 Task: Look for space in Loudi, China from 1st August, 2023 to 5th August, 2023 for 3 adults, 1 child in price range Rs.13000 to Rs.20000. Place can be entire place with 2 bedrooms having 3 beds and 2 bathrooms. Property type can be flatguest house, hotel. Booking option can be shelf check-in. Required host language is Chinese (Simplified).
Action: Mouse moved to (385, 147)
Screenshot: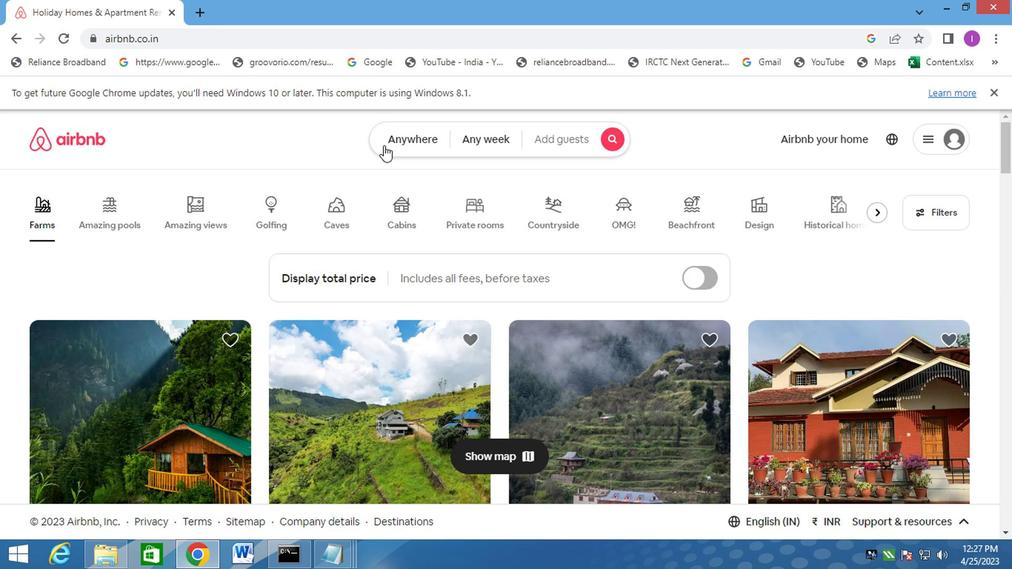 
Action: Mouse pressed left at (385, 147)
Screenshot: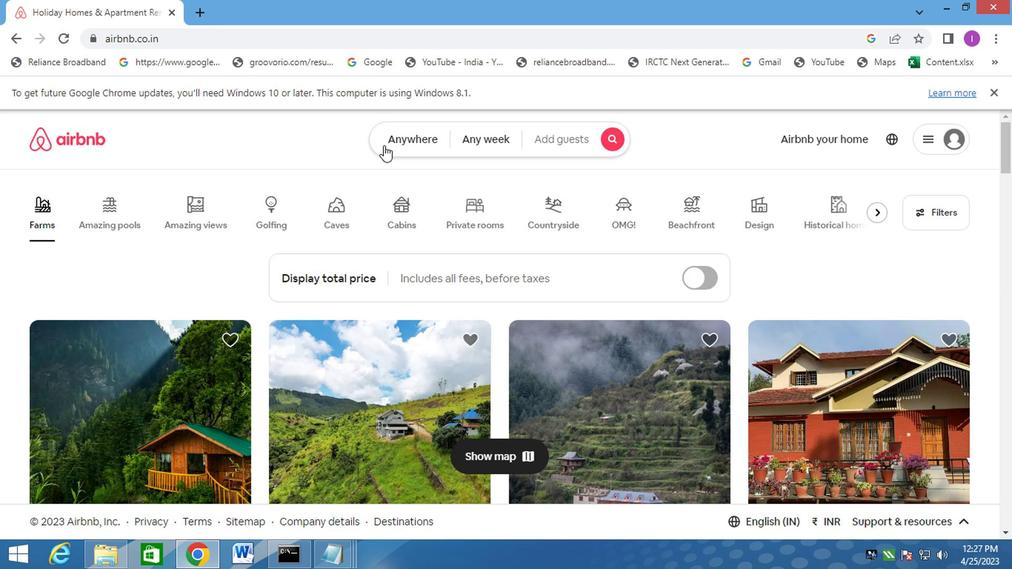
Action: Mouse moved to (273, 206)
Screenshot: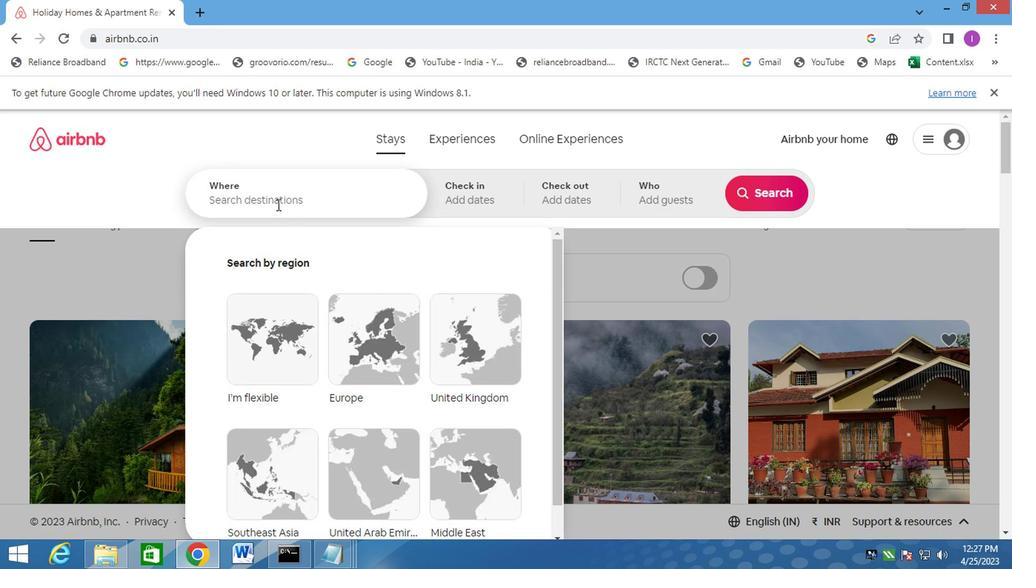 
Action: Mouse pressed left at (273, 206)
Screenshot: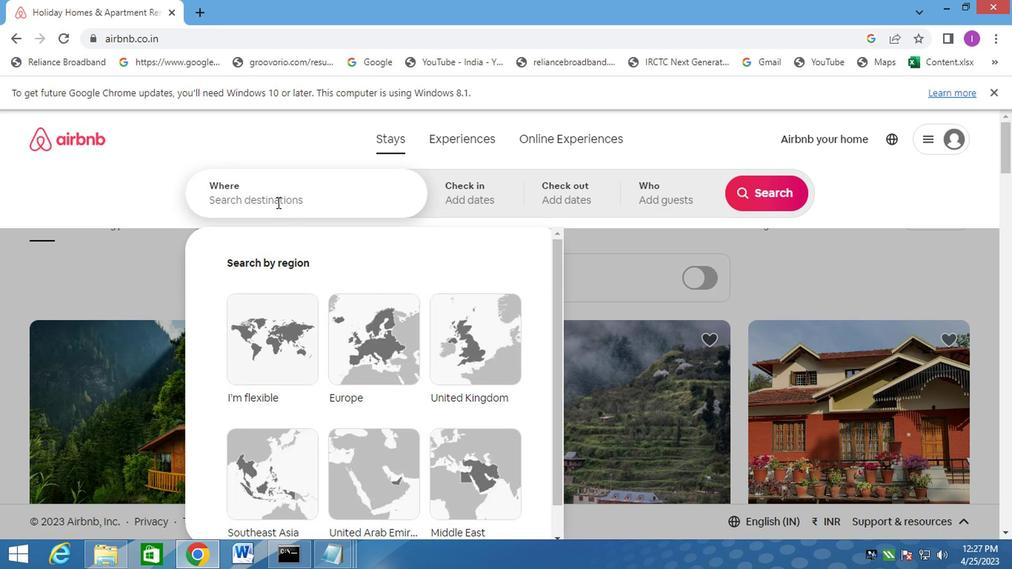 
Action: Mouse moved to (312, 202)
Screenshot: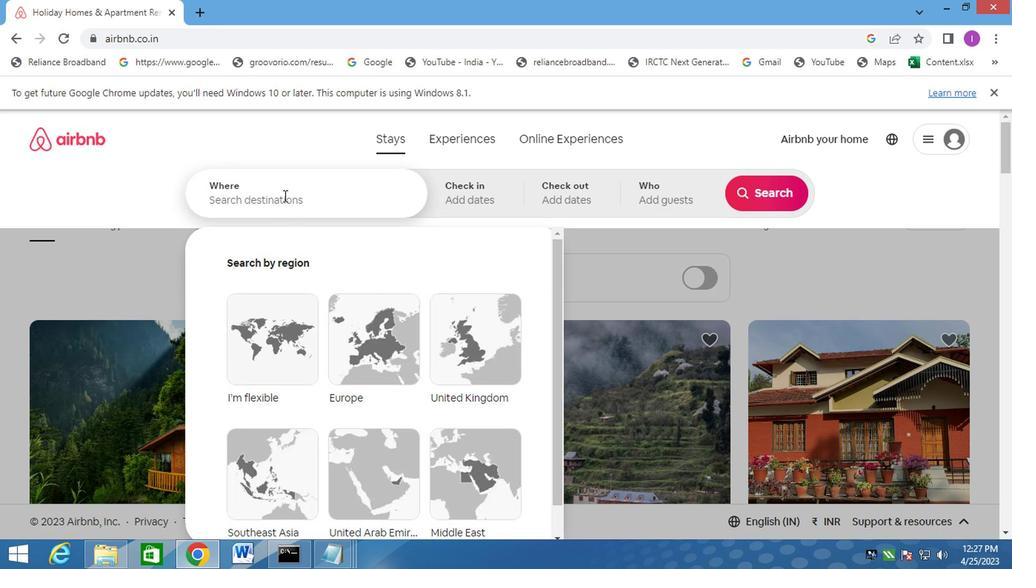 
Action: Key pressed <Key.shift>LOUDI,CHINA
Screenshot: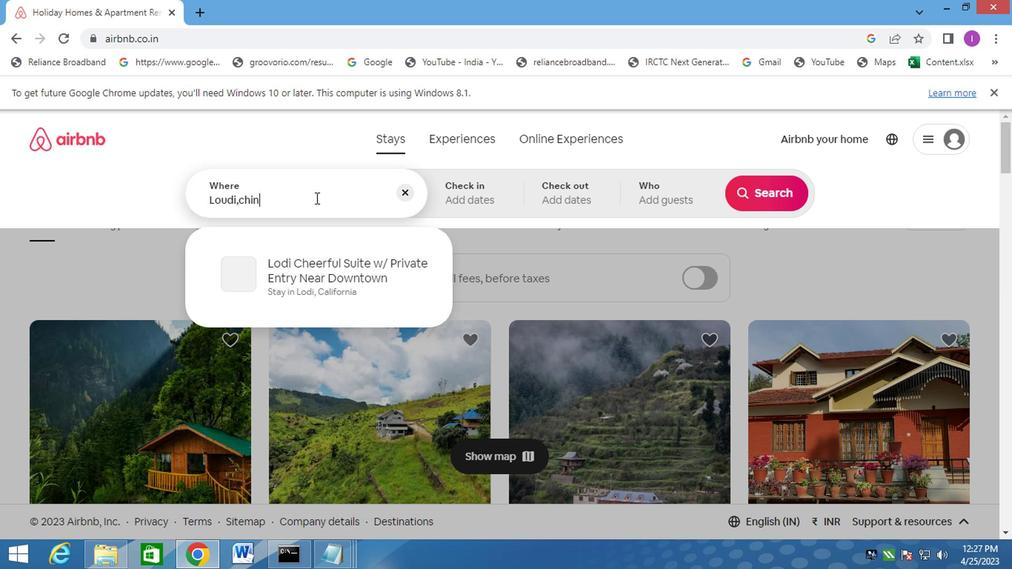 
Action: Mouse moved to (473, 199)
Screenshot: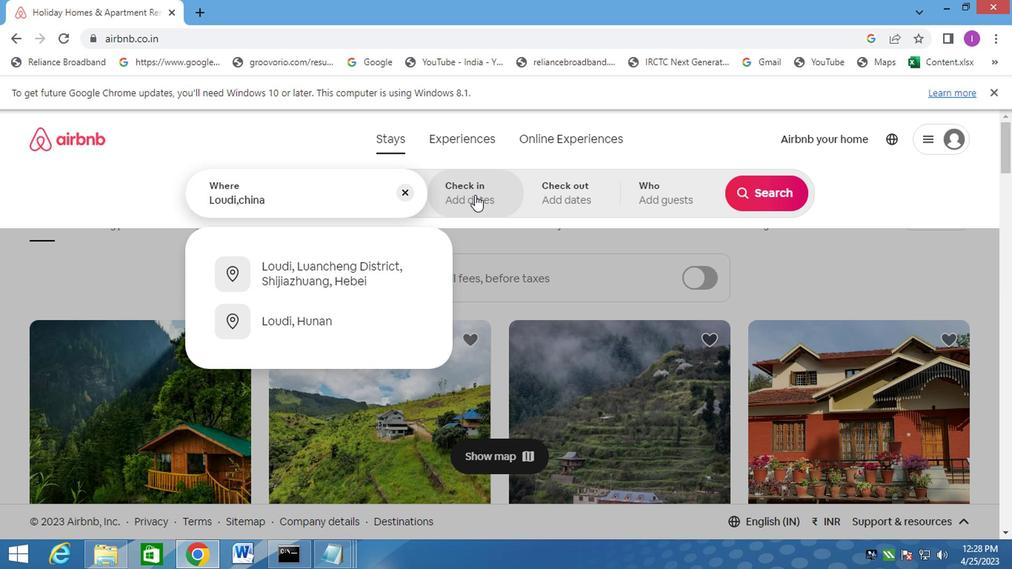 
Action: Mouse pressed left at (473, 199)
Screenshot: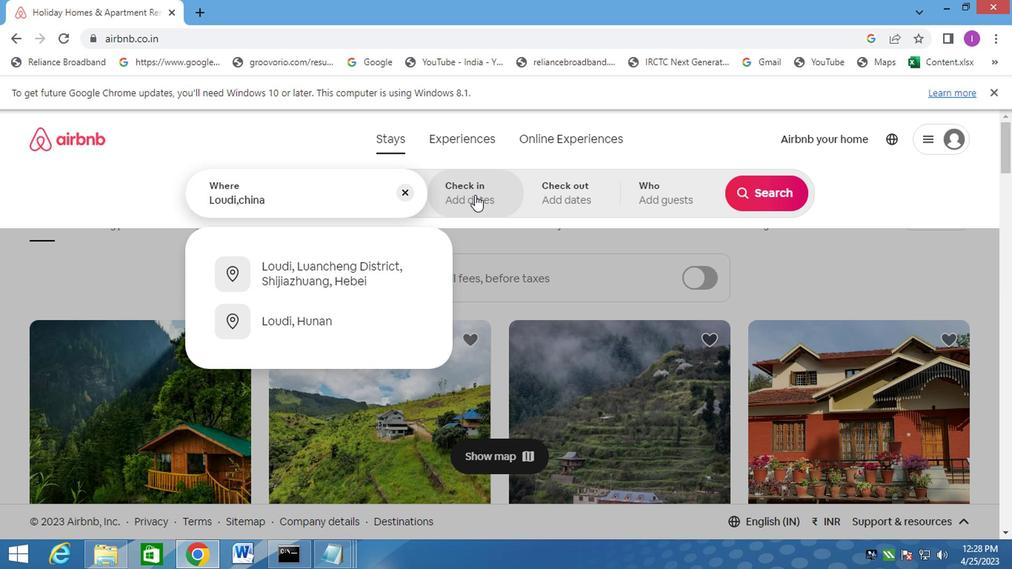 
Action: Mouse moved to (759, 314)
Screenshot: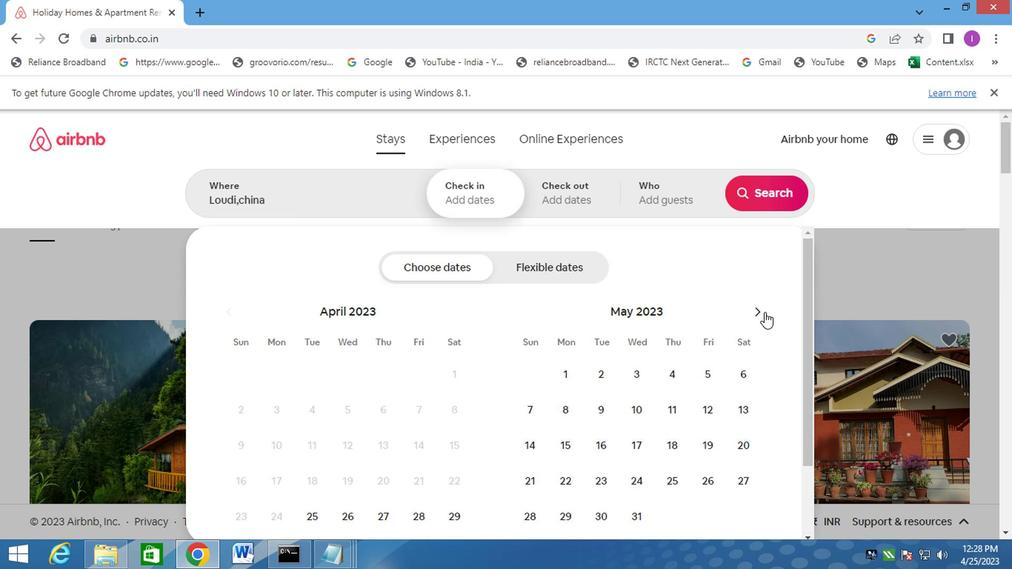 
Action: Mouse pressed left at (759, 314)
Screenshot: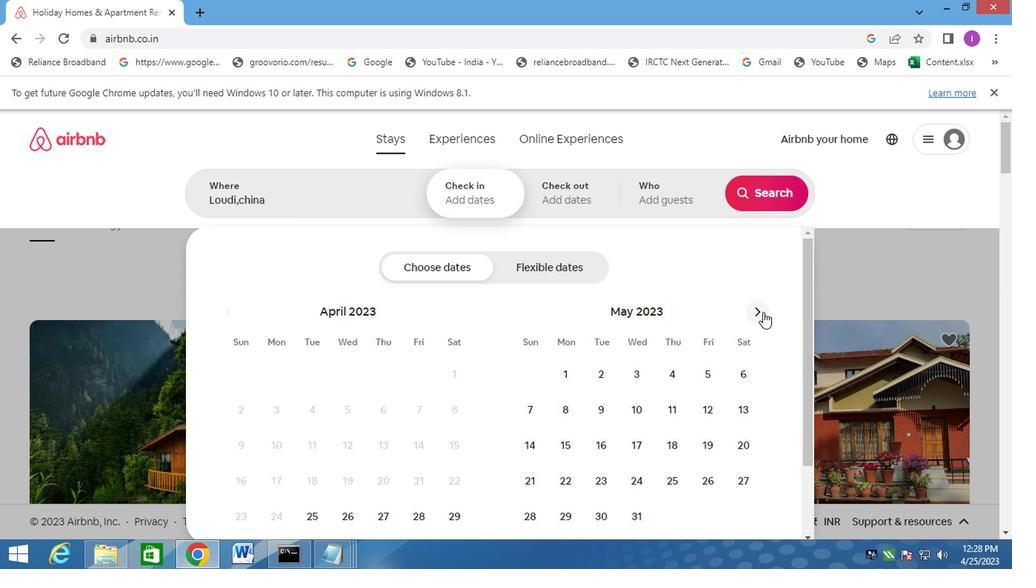 
Action: Mouse pressed left at (759, 314)
Screenshot: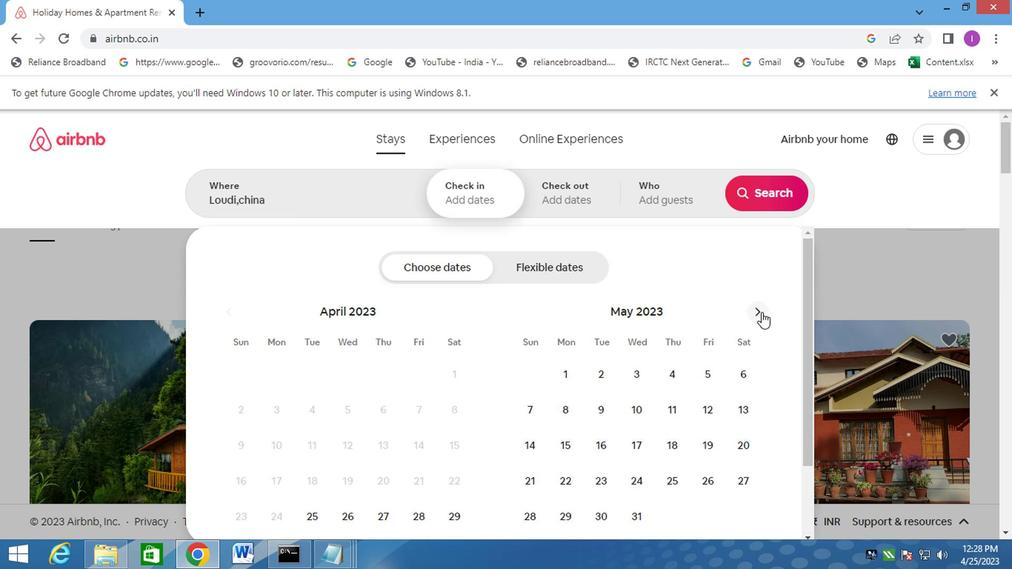 
Action: Mouse pressed left at (759, 314)
Screenshot: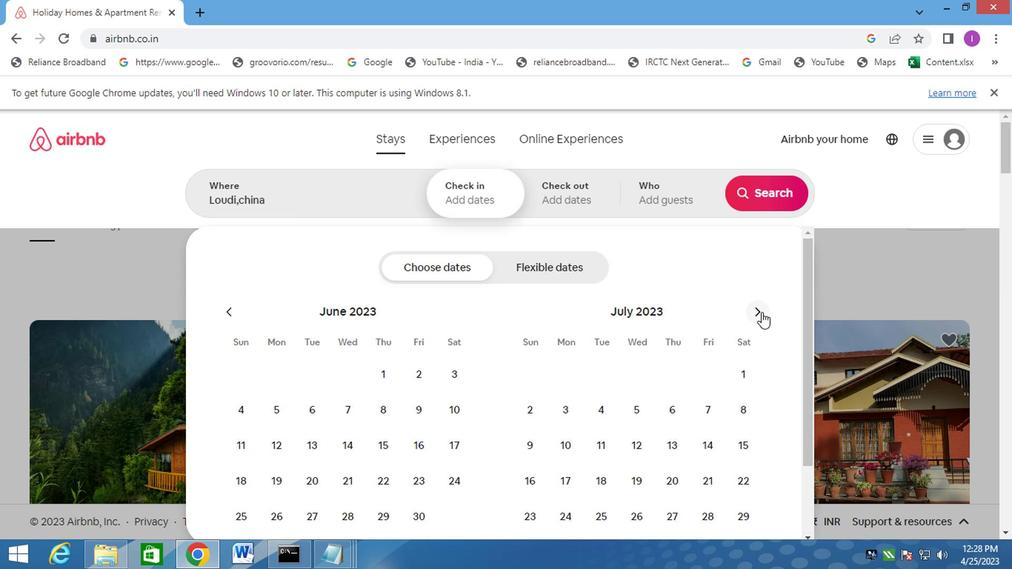 
Action: Mouse moved to (606, 376)
Screenshot: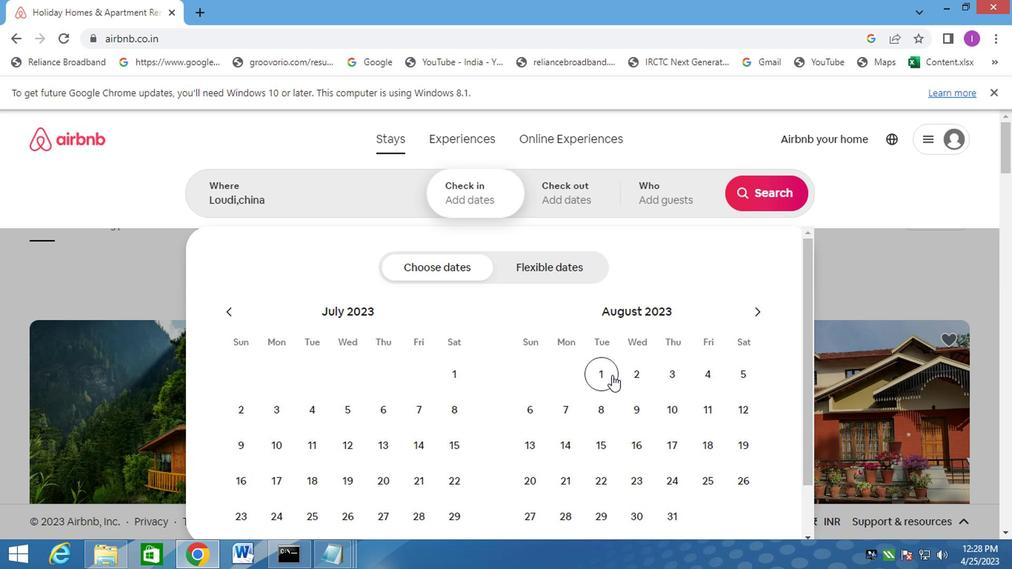 
Action: Mouse pressed left at (606, 376)
Screenshot: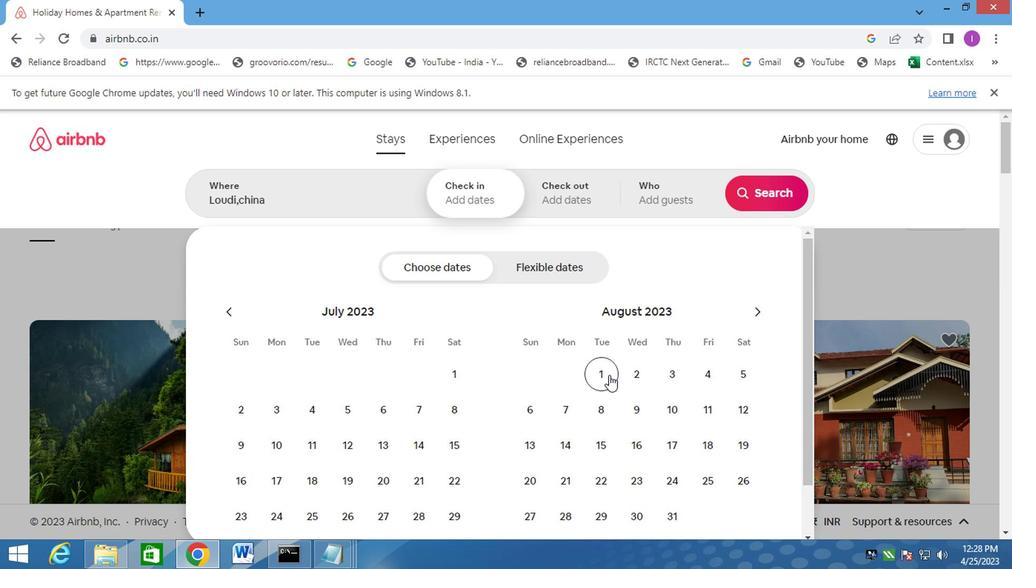 
Action: Mouse pressed left at (606, 376)
Screenshot: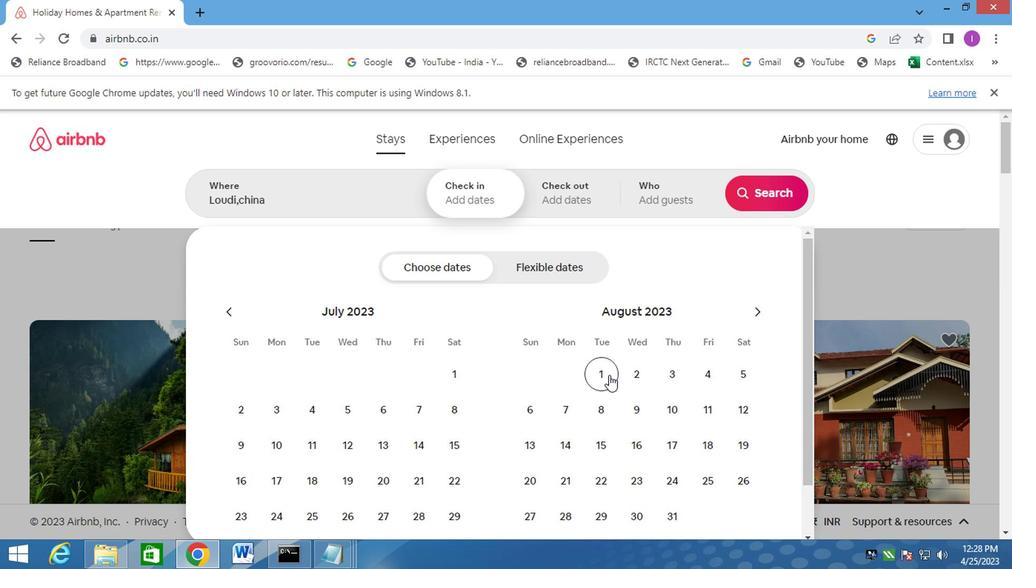 
Action: Mouse moved to (739, 376)
Screenshot: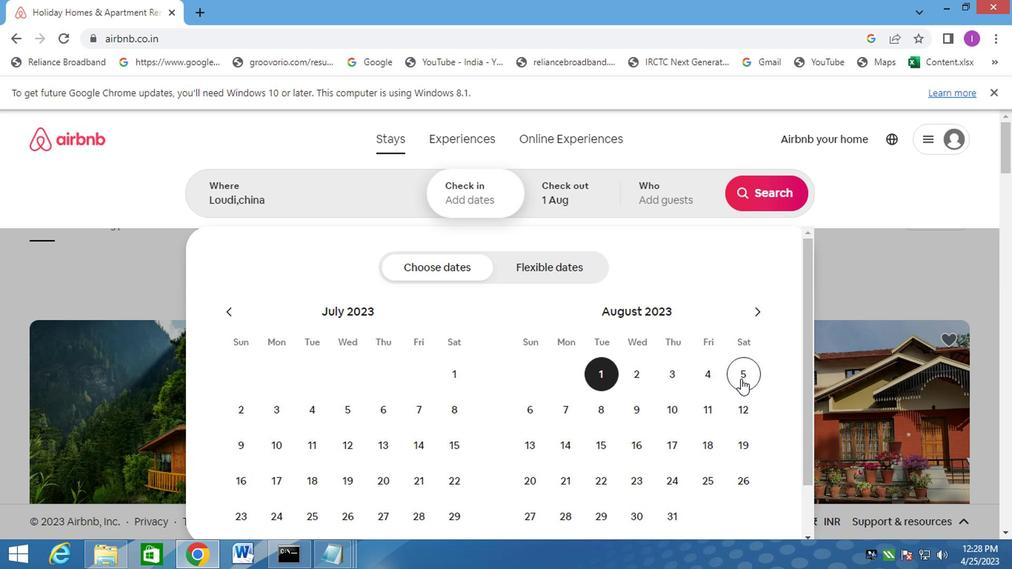 
Action: Mouse pressed left at (739, 376)
Screenshot: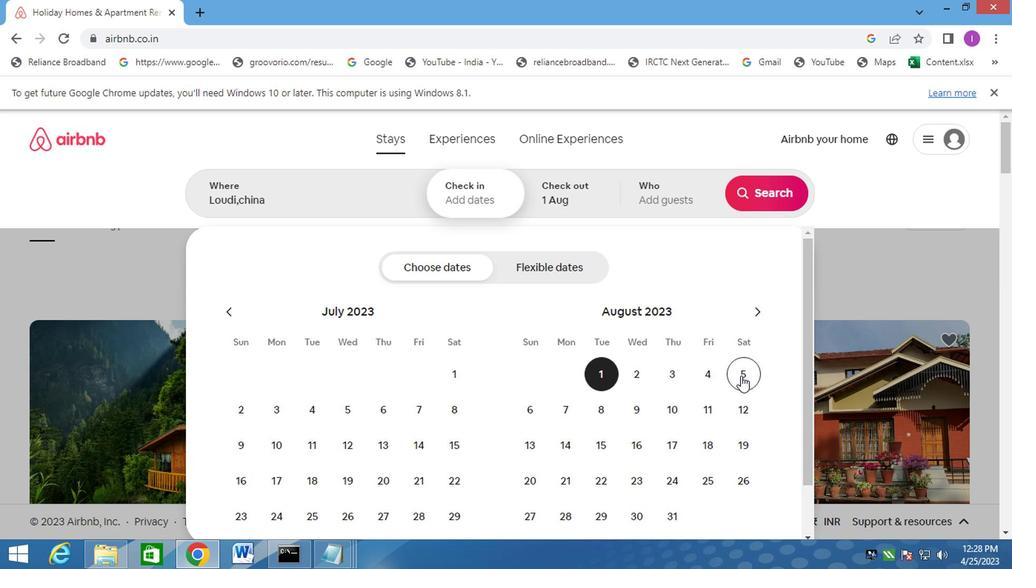 
Action: Mouse moved to (690, 198)
Screenshot: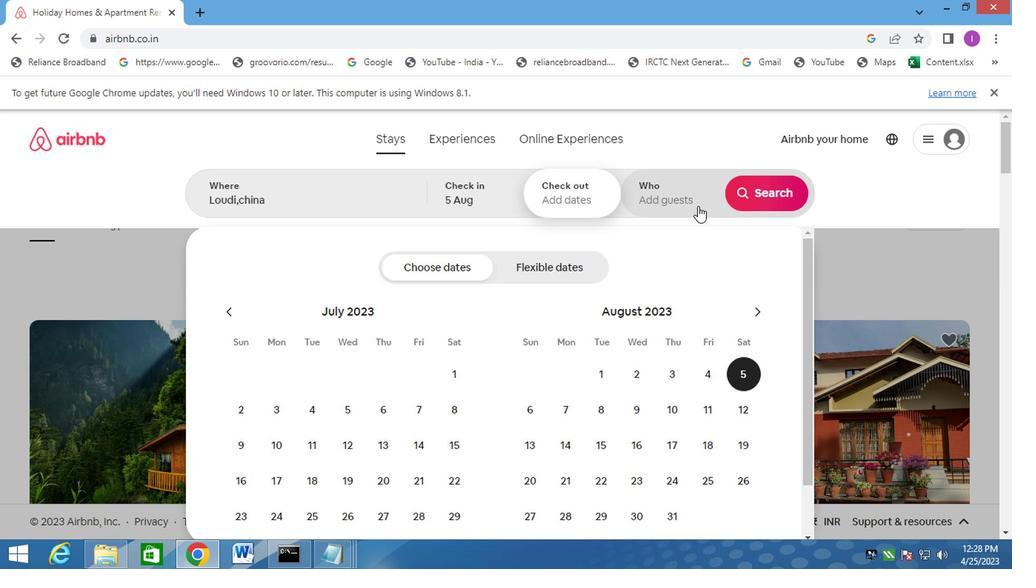 
Action: Mouse pressed left at (690, 198)
Screenshot: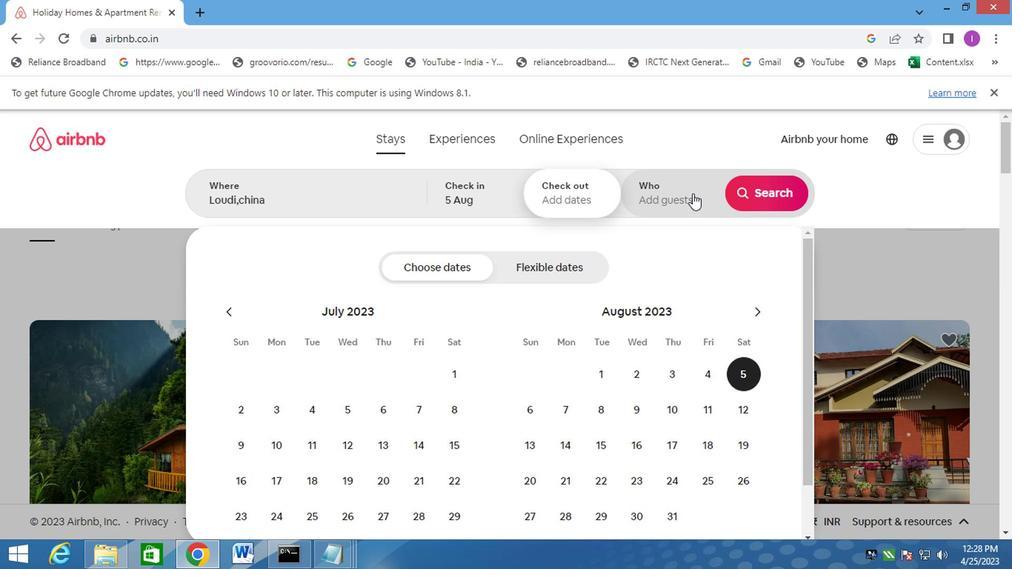
Action: Mouse moved to (773, 270)
Screenshot: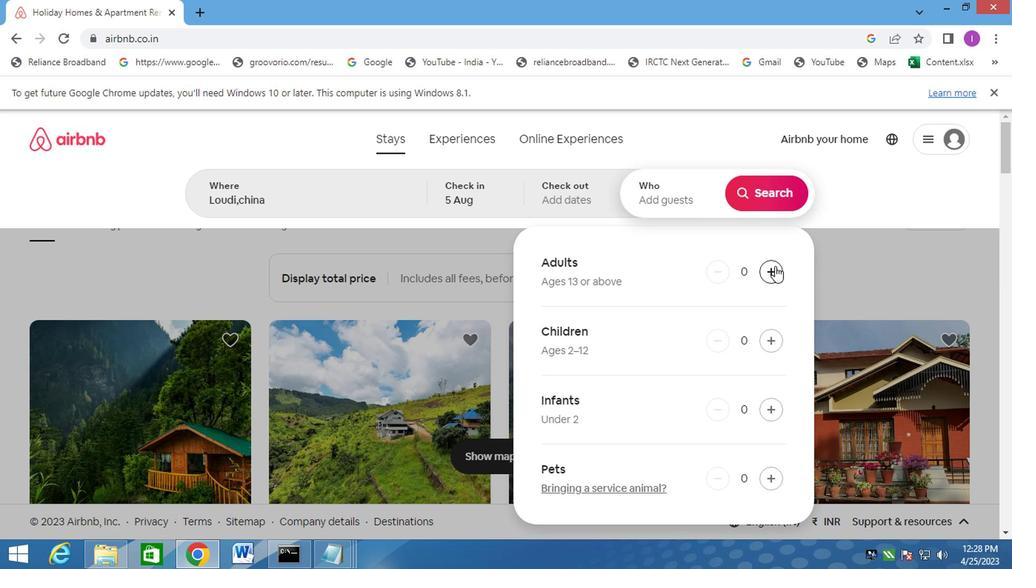 
Action: Mouse pressed left at (773, 270)
Screenshot: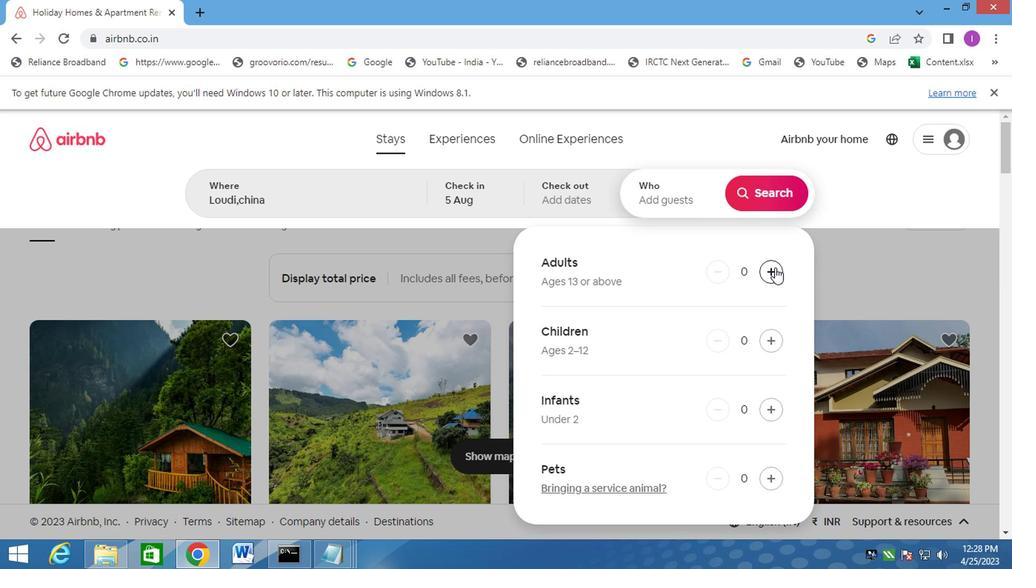 
Action: Mouse pressed left at (773, 270)
Screenshot: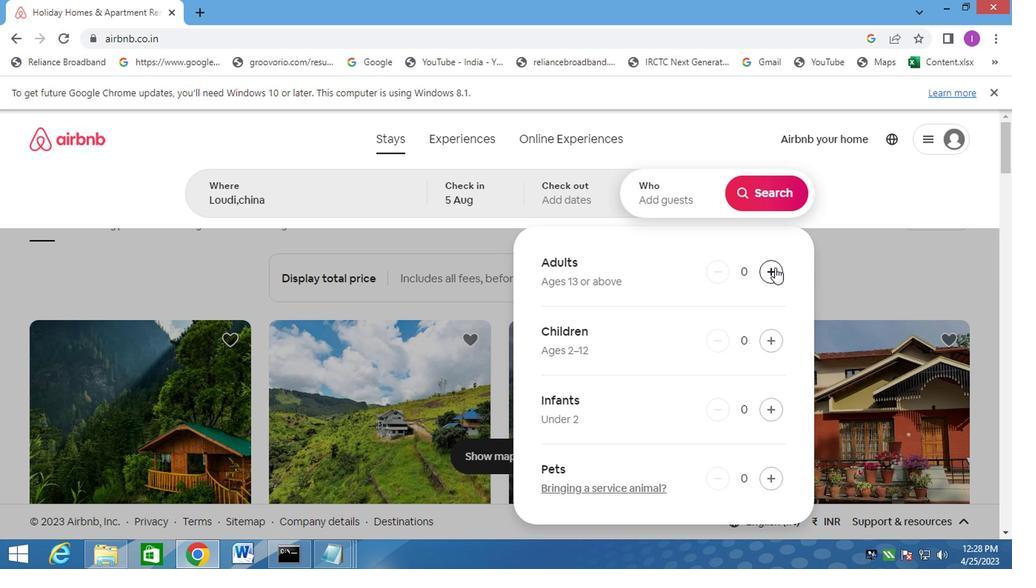 
Action: Mouse pressed left at (773, 270)
Screenshot: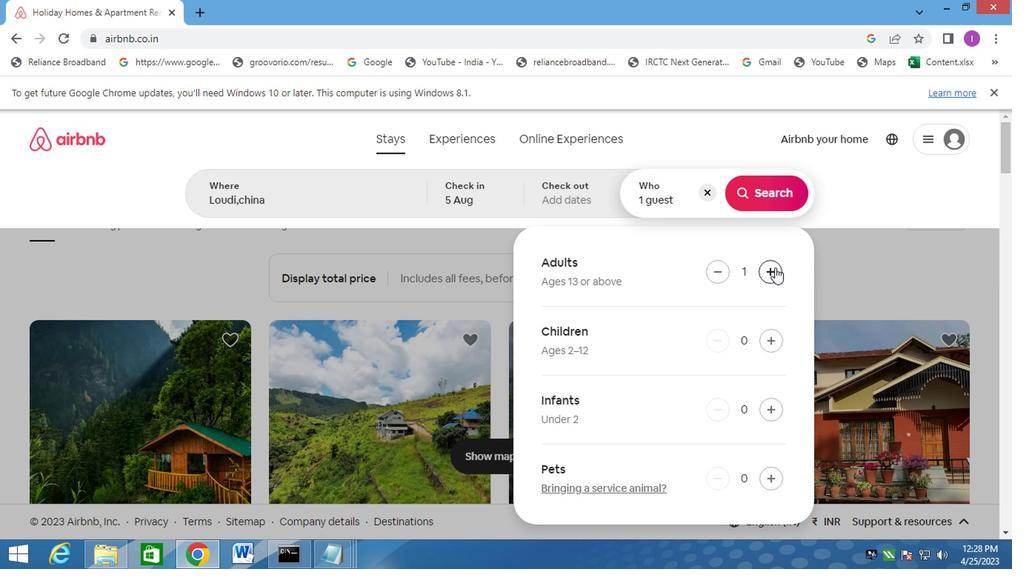 
Action: Mouse moved to (770, 345)
Screenshot: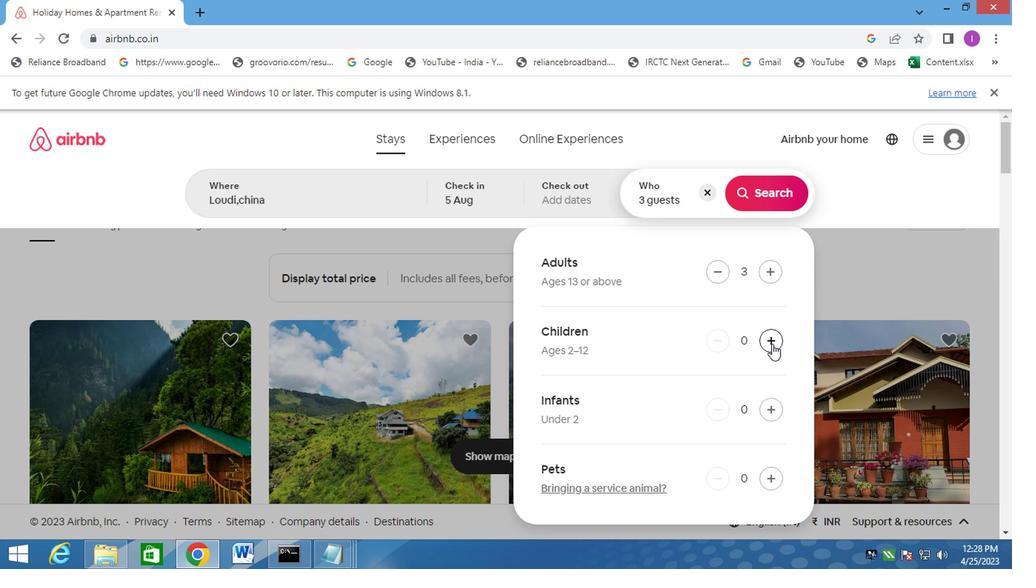 
Action: Mouse pressed left at (770, 345)
Screenshot: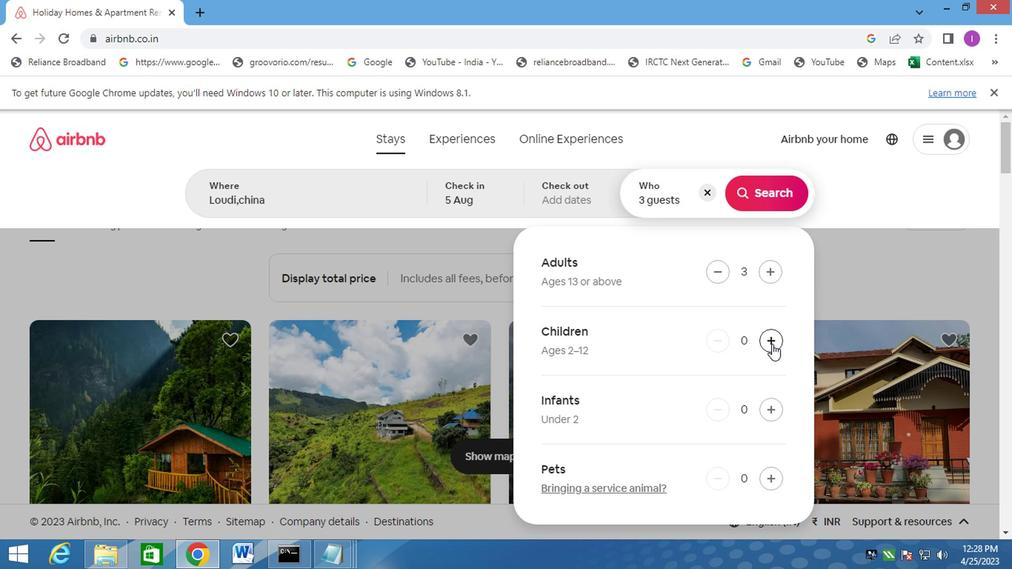 
Action: Mouse moved to (754, 198)
Screenshot: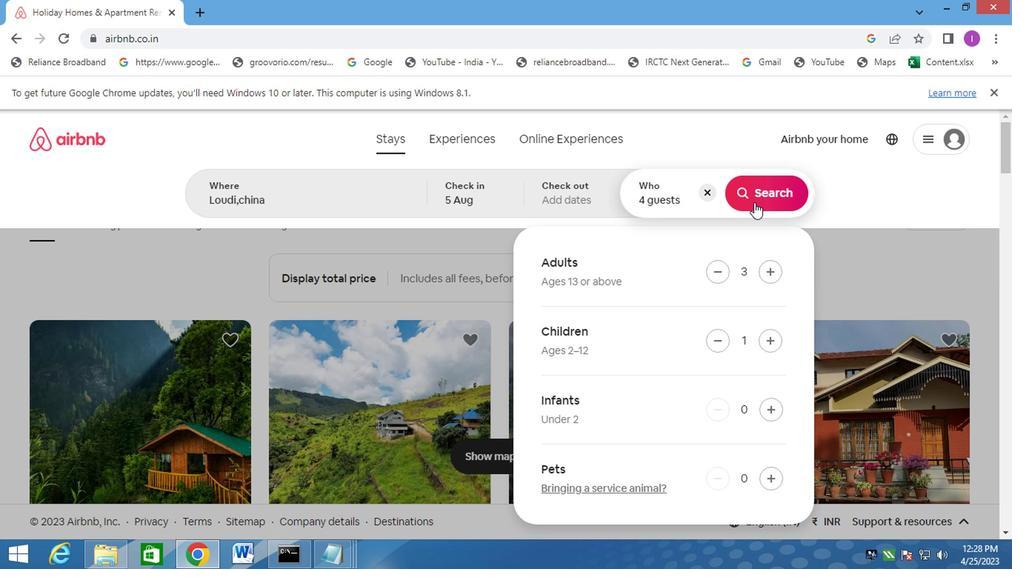 
Action: Mouse pressed left at (754, 198)
Screenshot: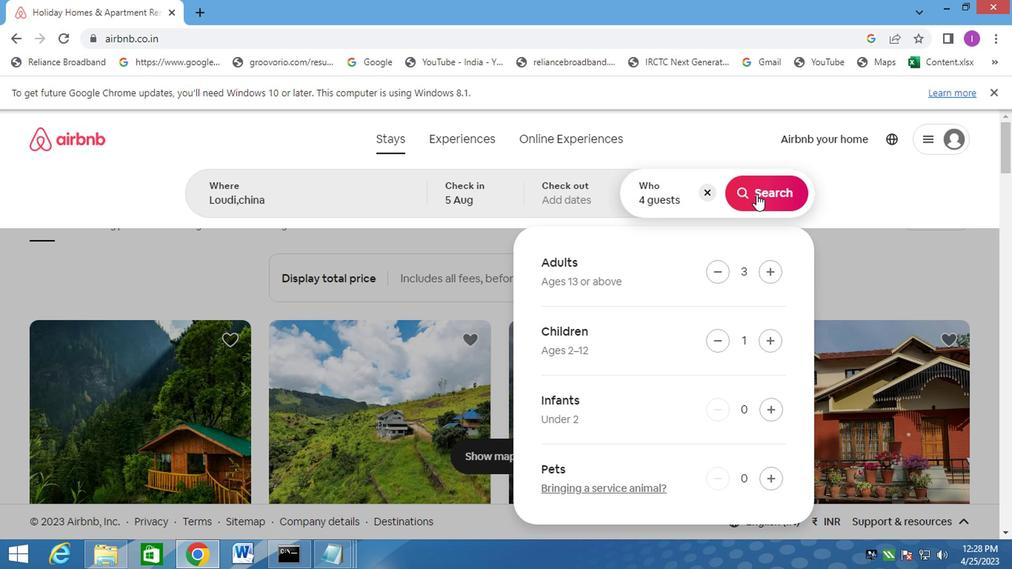 
Action: Mouse moved to (954, 198)
Screenshot: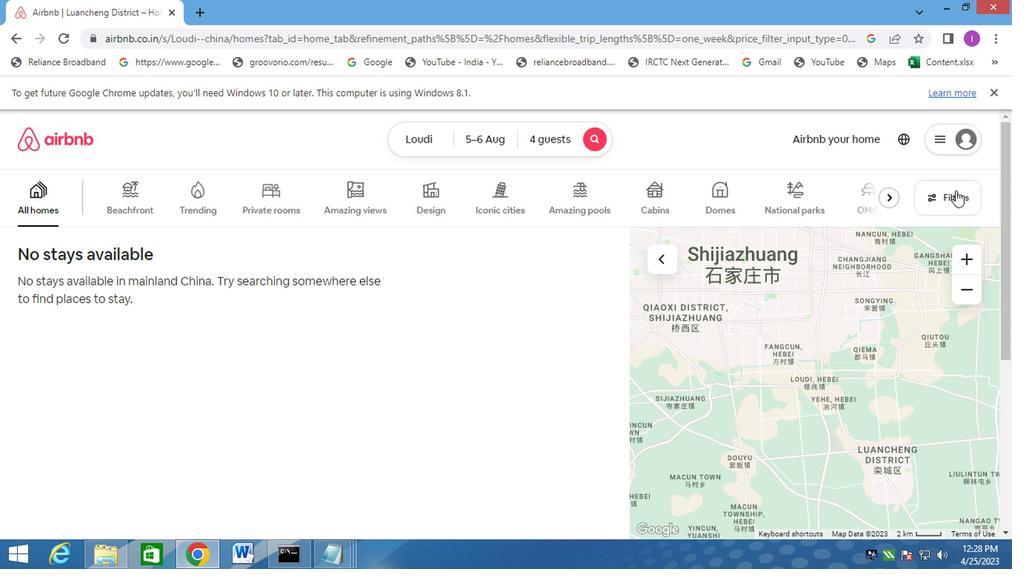 
Action: Mouse pressed left at (954, 198)
Screenshot: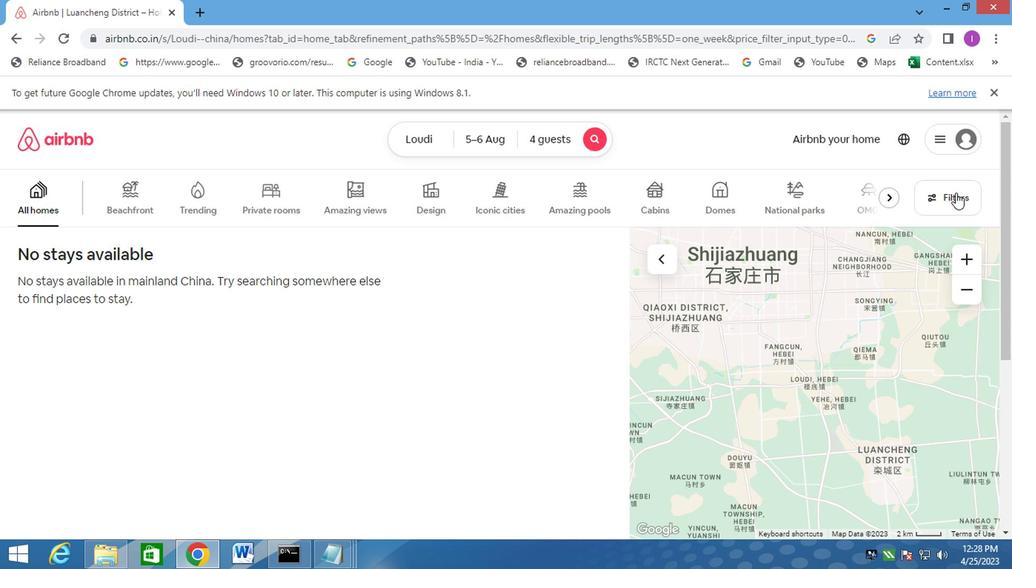 
Action: Mouse moved to (318, 286)
Screenshot: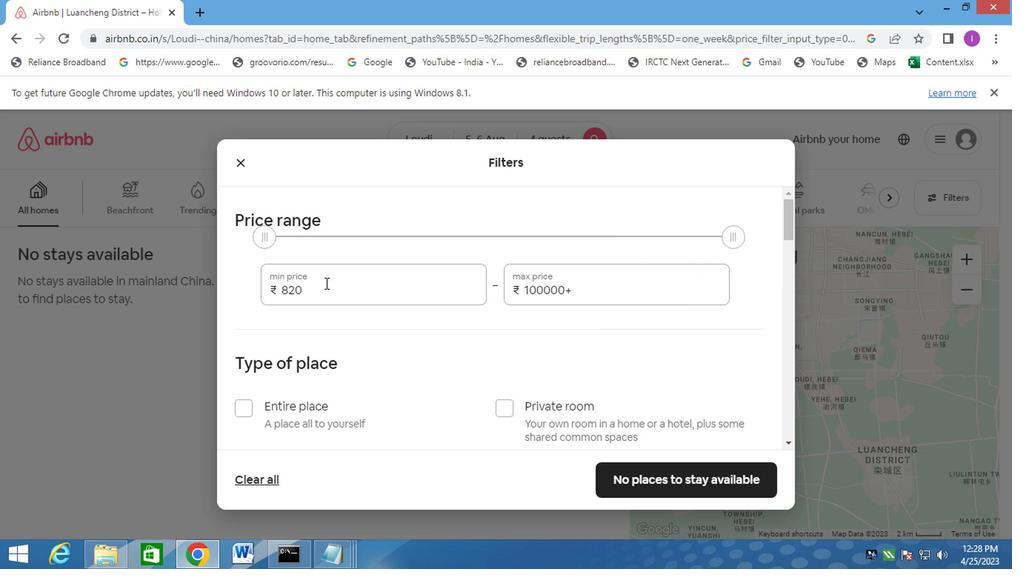 
Action: Mouse pressed left at (318, 286)
Screenshot: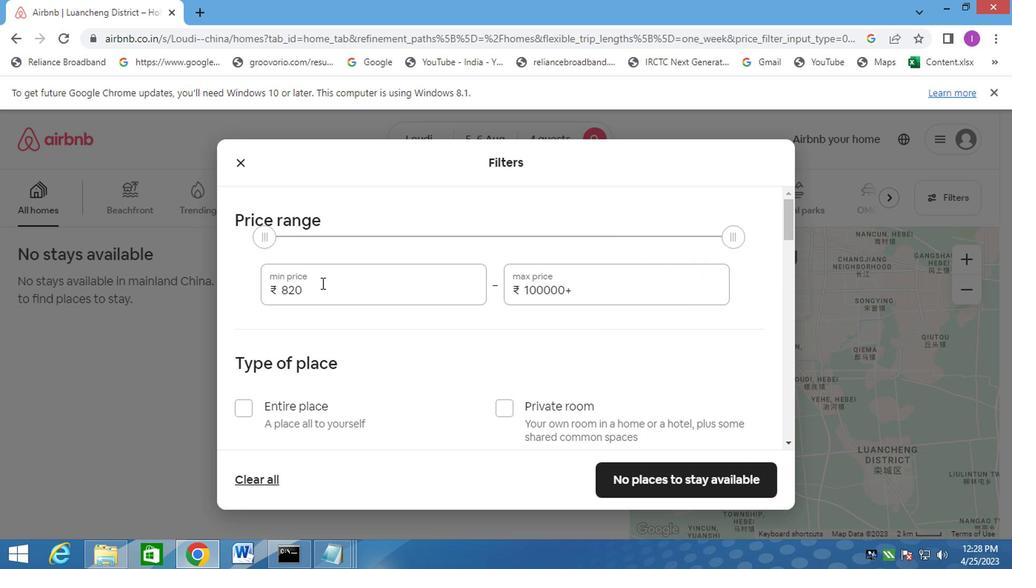 
Action: Mouse moved to (265, 289)
Screenshot: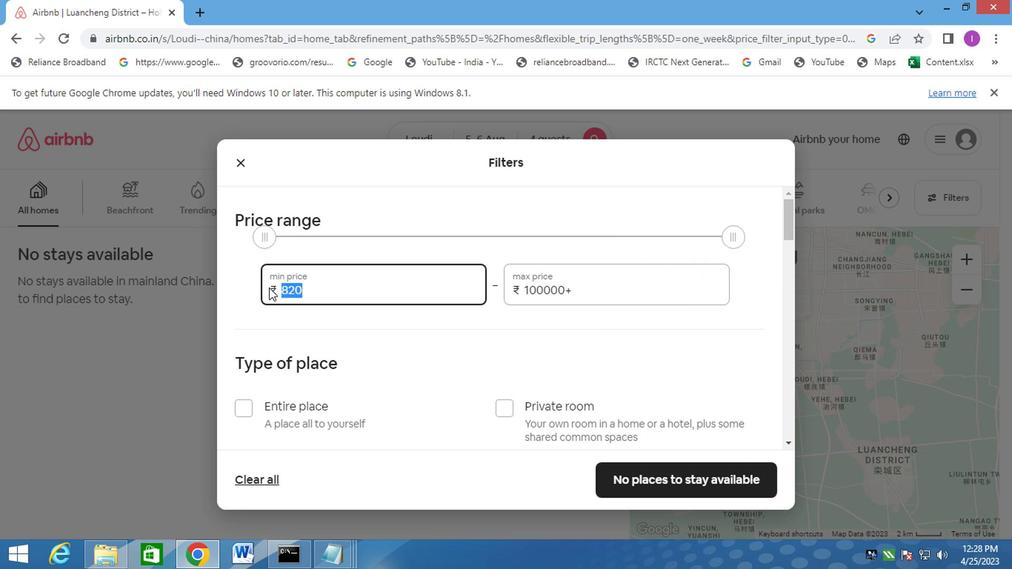 
Action: Key pressed 13000
Screenshot: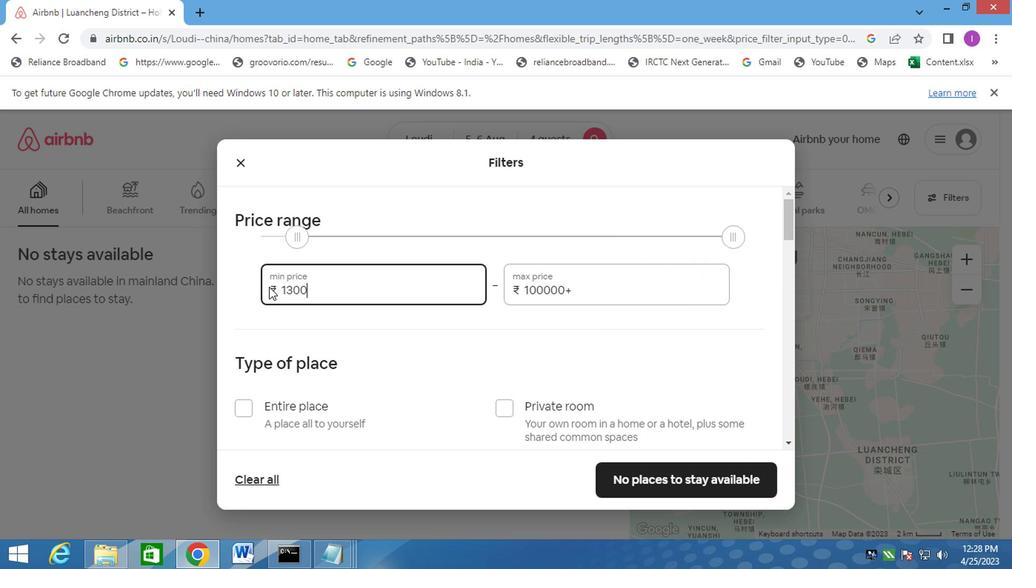 
Action: Mouse moved to (573, 295)
Screenshot: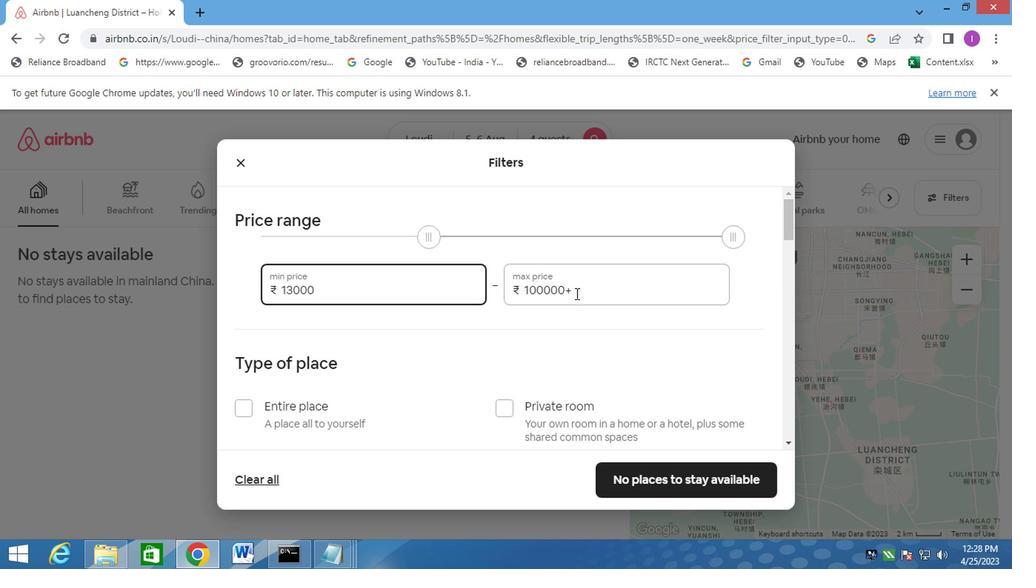 
Action: Mouse pressed left at (573, 295)
Screenshot: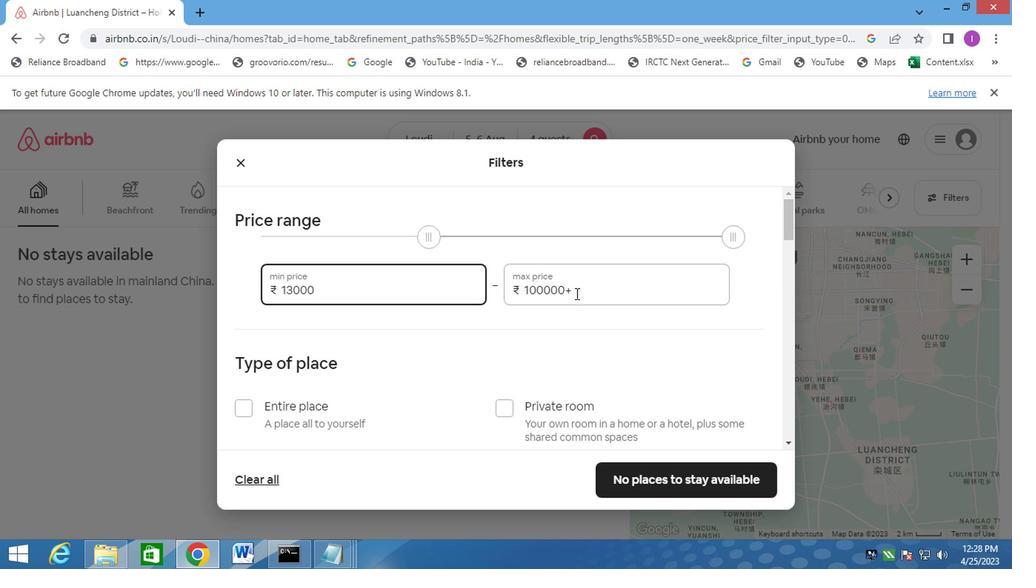 
Action: Mouse moved to (514, 292)
Screenshot: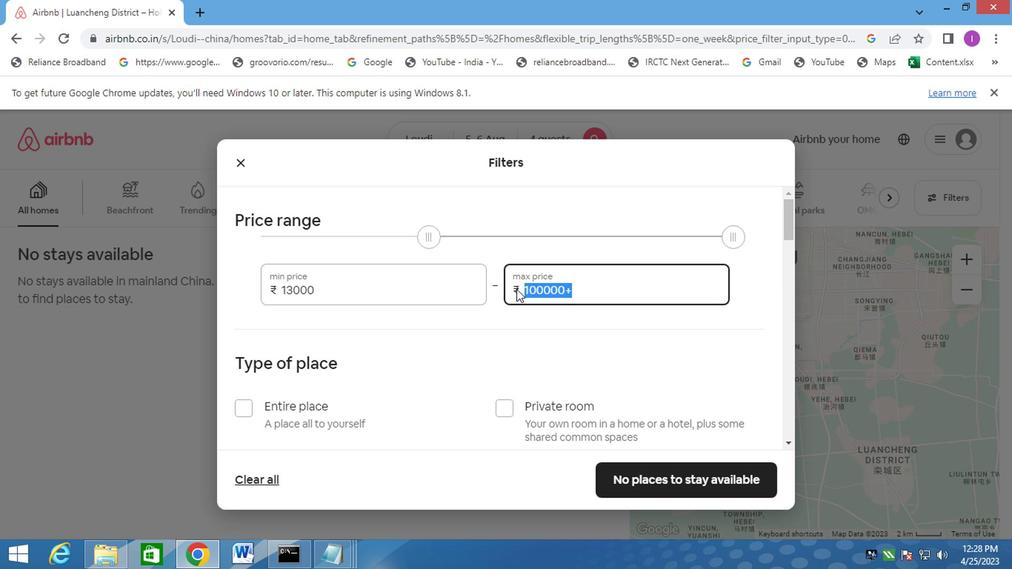 
Action: Key pressed 20000
Screenshot: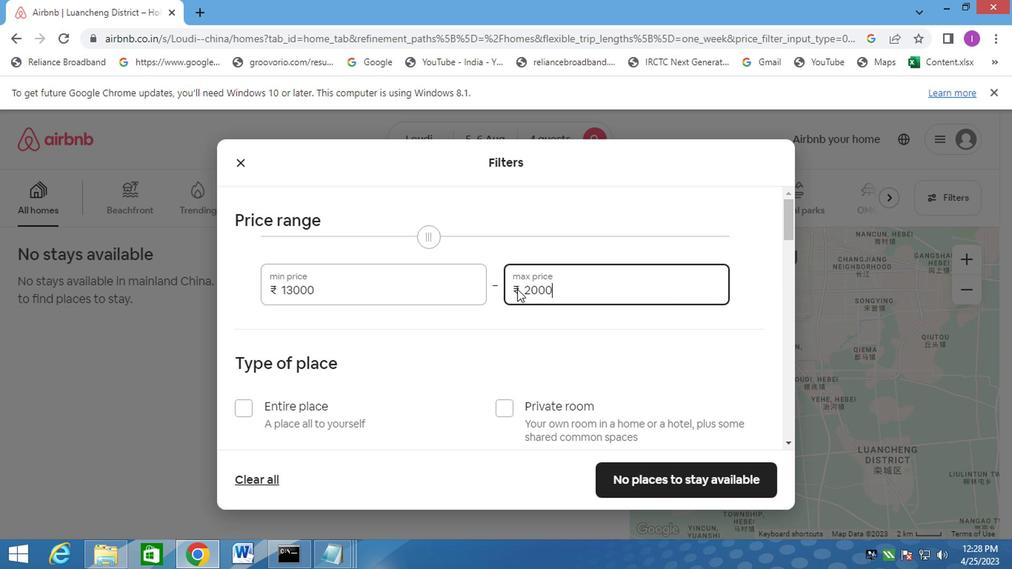 
Action: Mouse moved to (242, 413)
Screenshot: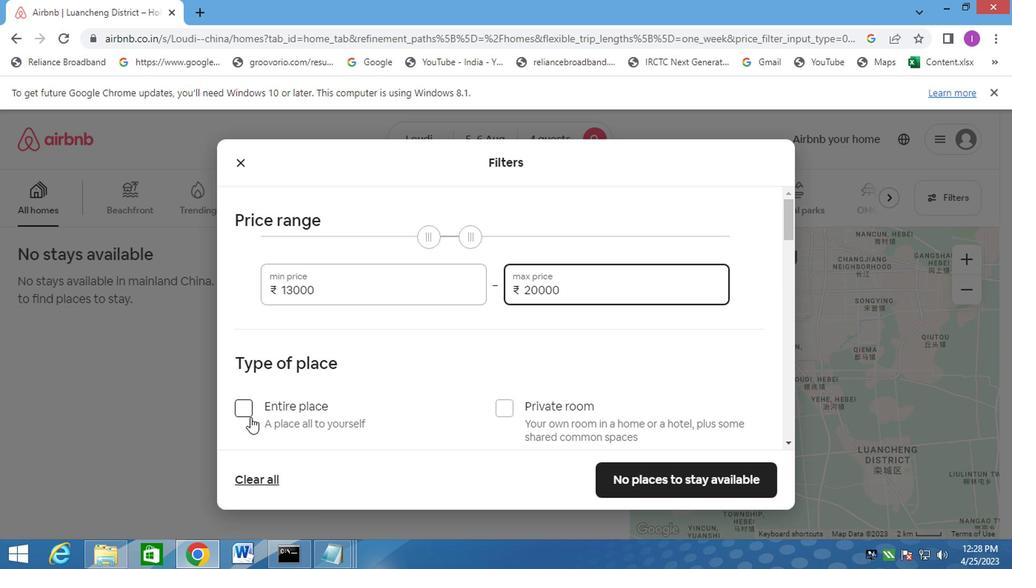 
Action: Mouse pressed left at (242, 413)
Screenshot: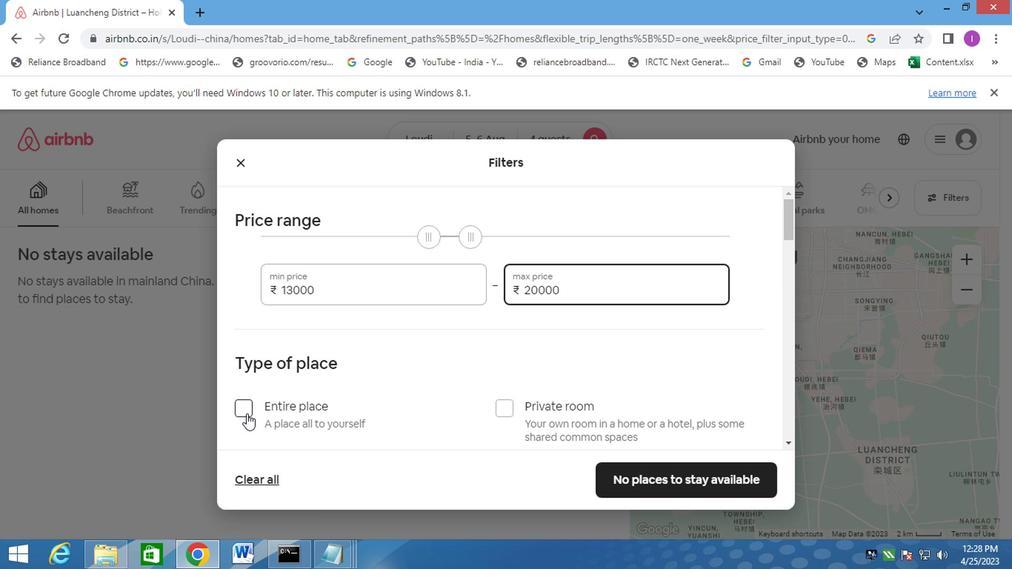 
Action: Mouse moved to (556, 374)
Screenshot: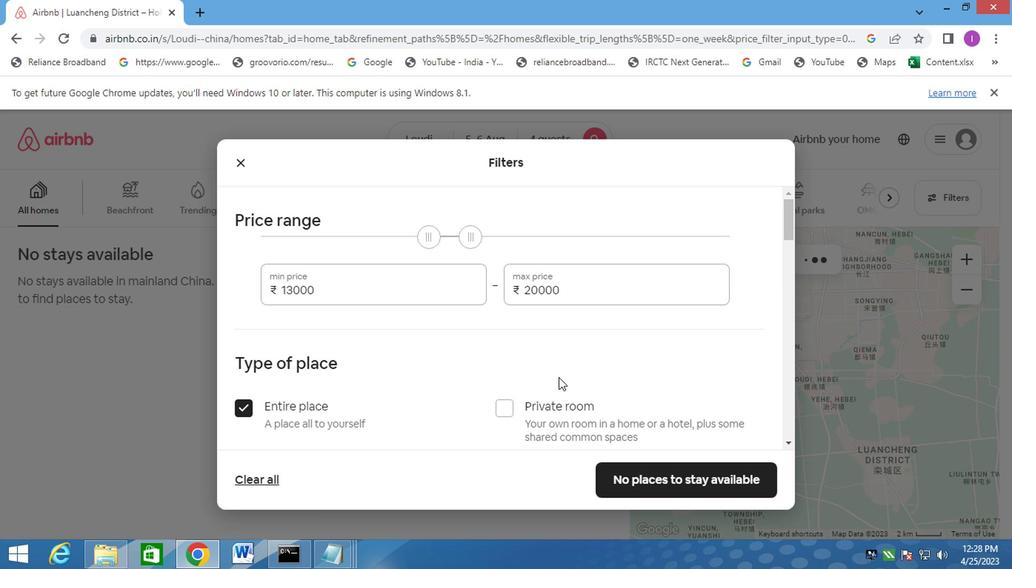 
Action: Mouse scrolled (556, 373) with delta (0, -1)
Screenshot: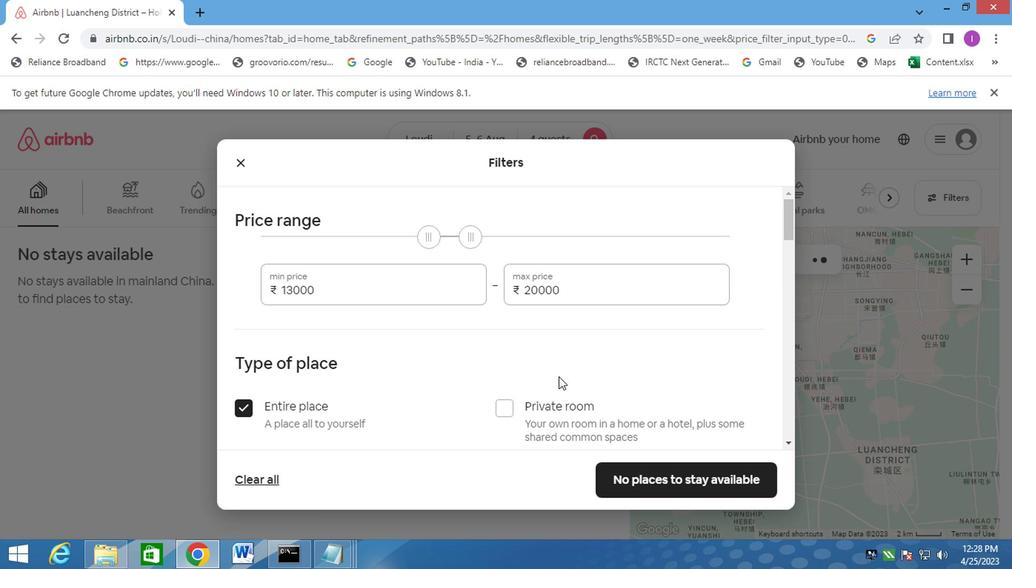 
Action: Mouse moved to (557, 374)
Screenshot: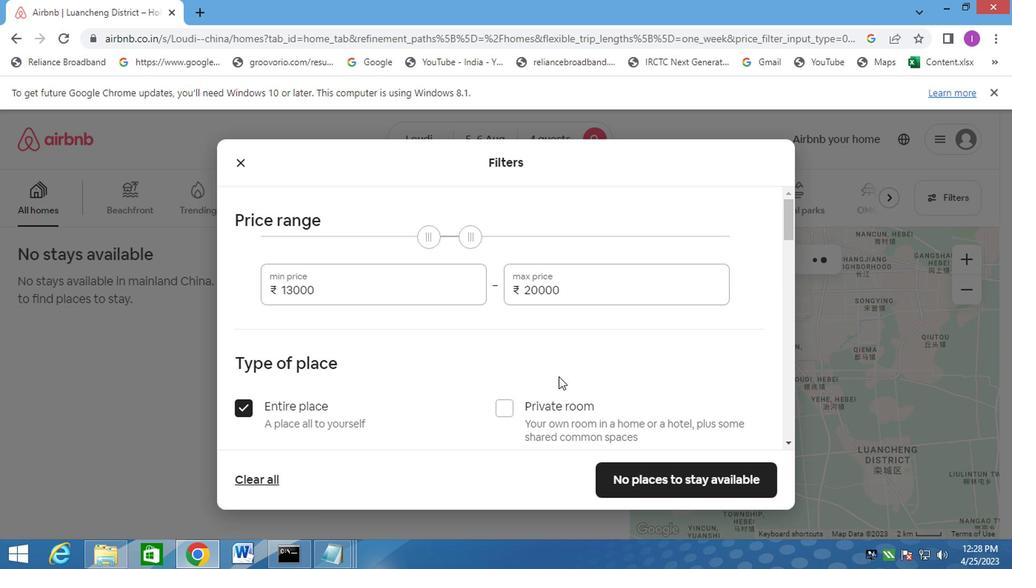 
Action: Mouse scrolled (557, 373) with delta (0, -1)
Screenshot: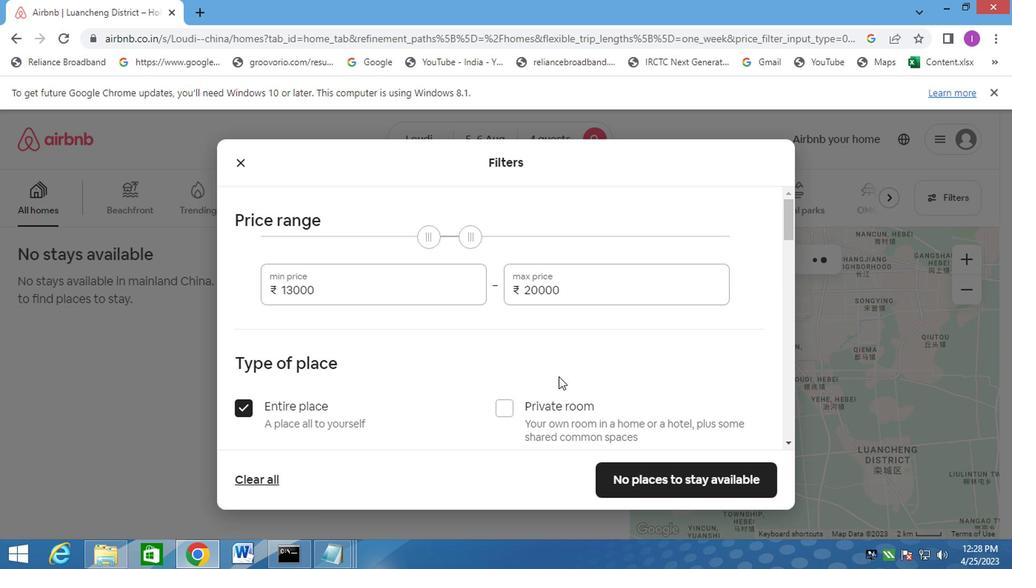 
Action: Mouse moved to (558, 374)
Screenshot: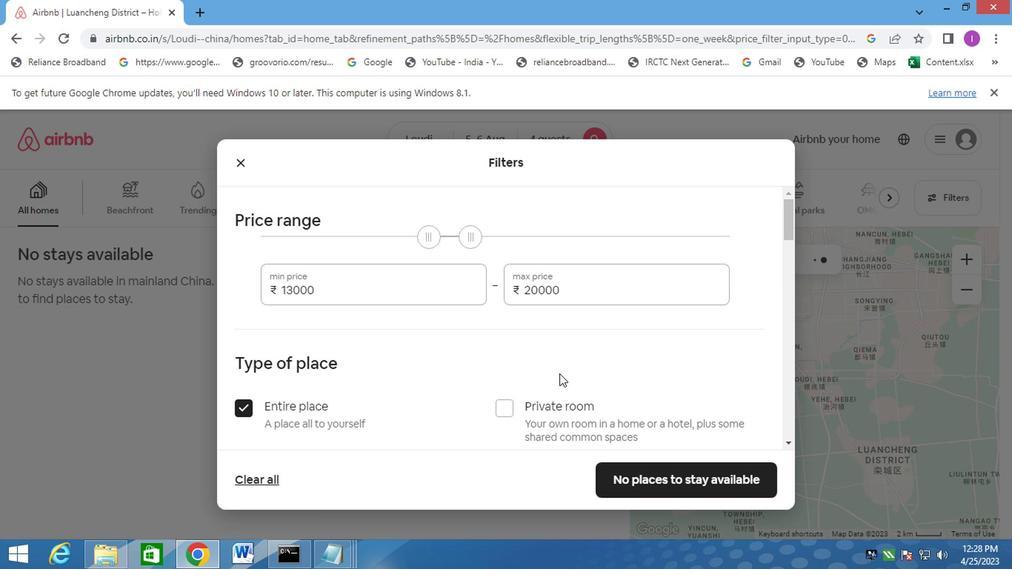 
Action: Mouse scrolled (558, 373) with delta (0, -1)
Screenshot: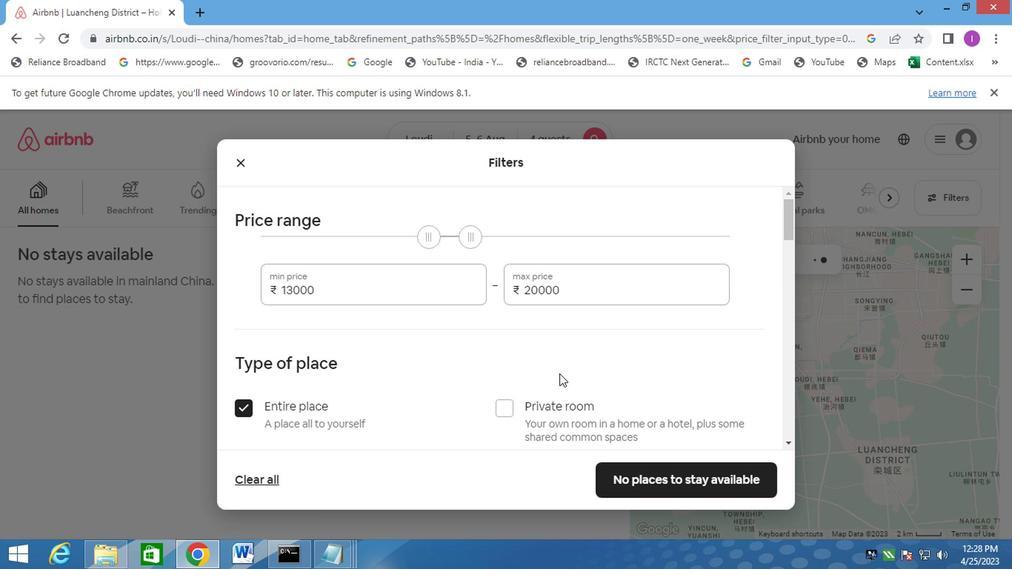 
Action: Mouse moved to (558, 374)
Screenshot: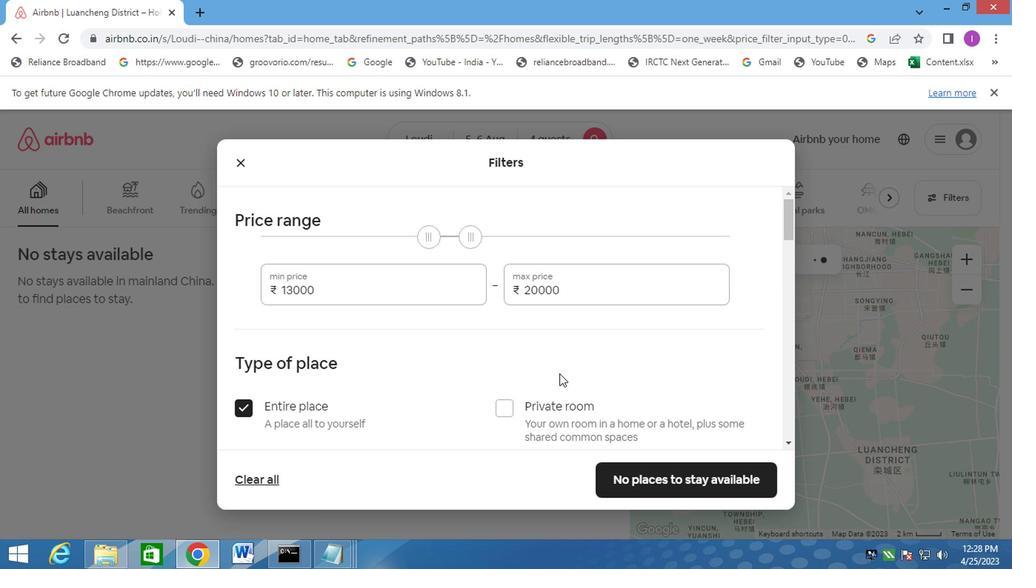 
Action: Mouse scrolled (558, 373) with delta (0, -1)
Screenshot: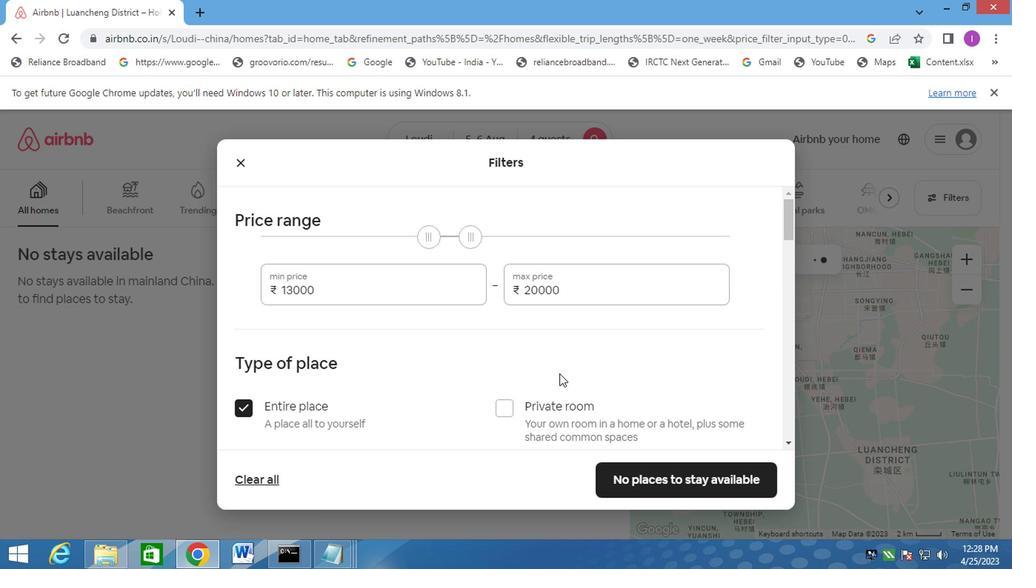 
Action: Mouse moved to (369, 363)
Screenshot: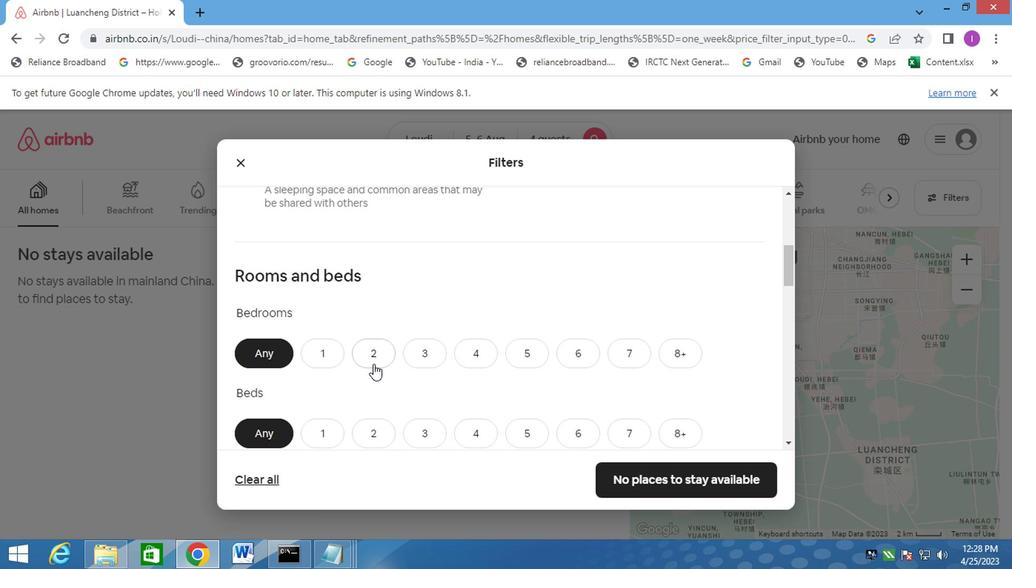 
Action: Mouse pressed left at (369, 363)
Screenshot: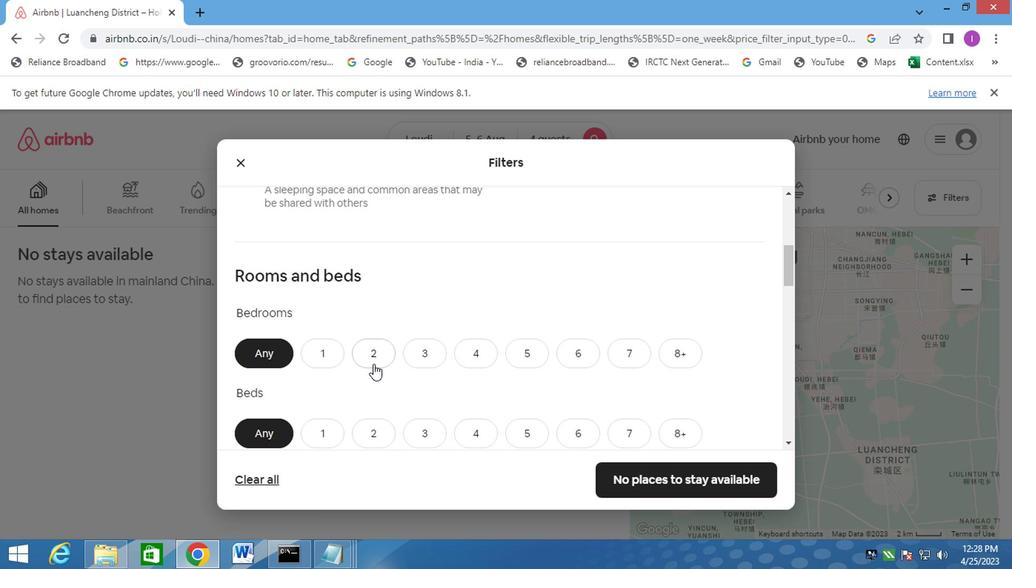 
Action: Mouse moved to (431, 438)
Screenshot: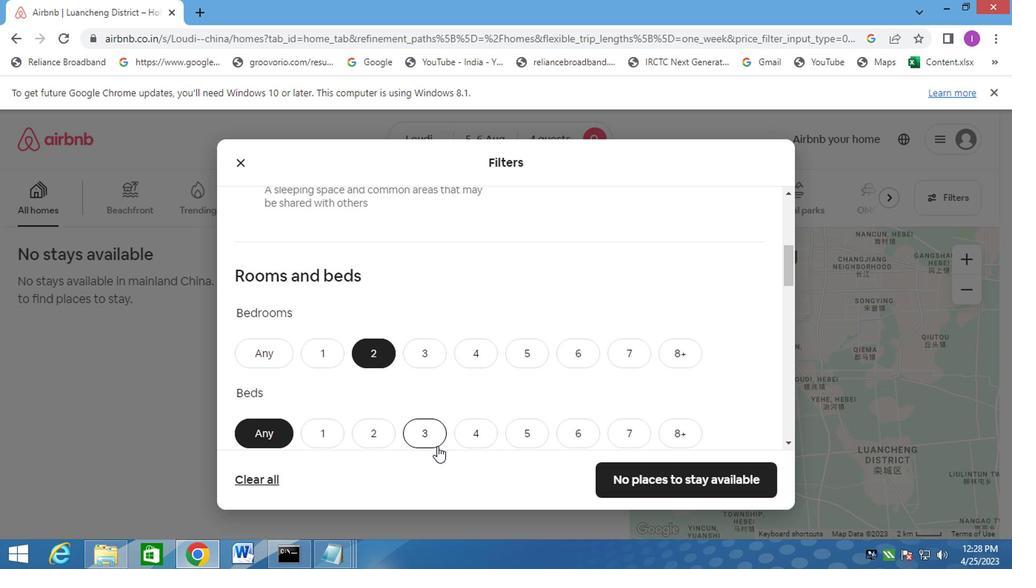 
Action: Mouse pressed left at (431, 438)
Screenshot: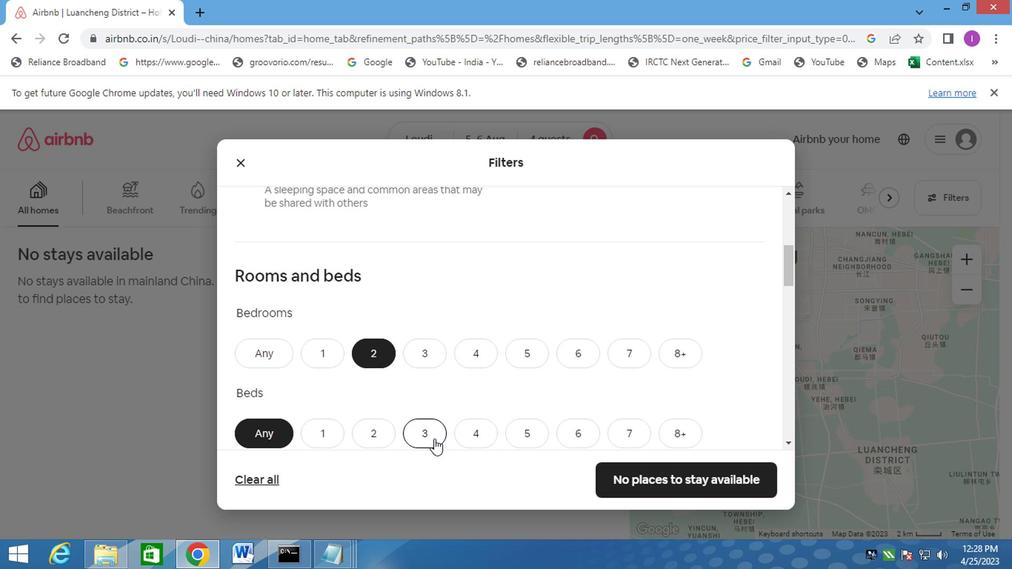 
Action: Mouse moved to (485, 417)
Screenshot: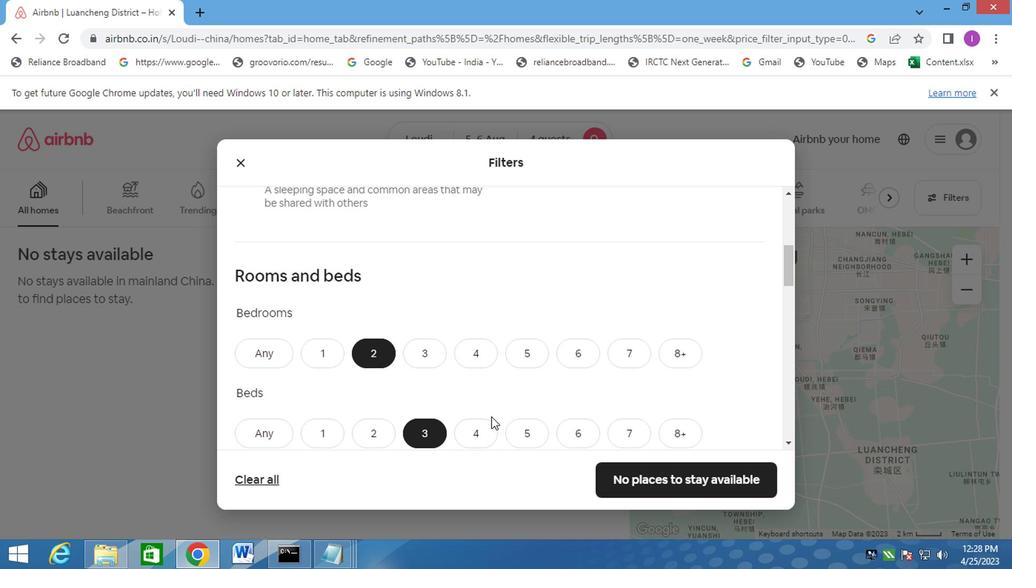 
Action: Mouse scrolled (485, 417) with delta (0, 0)
Screenshot: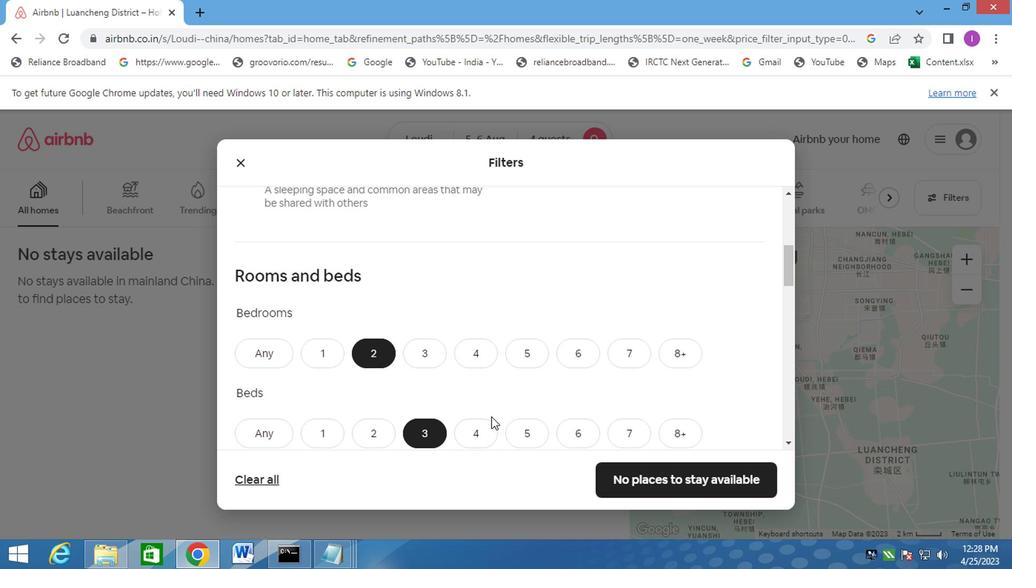 
Action: Mouse moved to (483, 419)
Screenshot: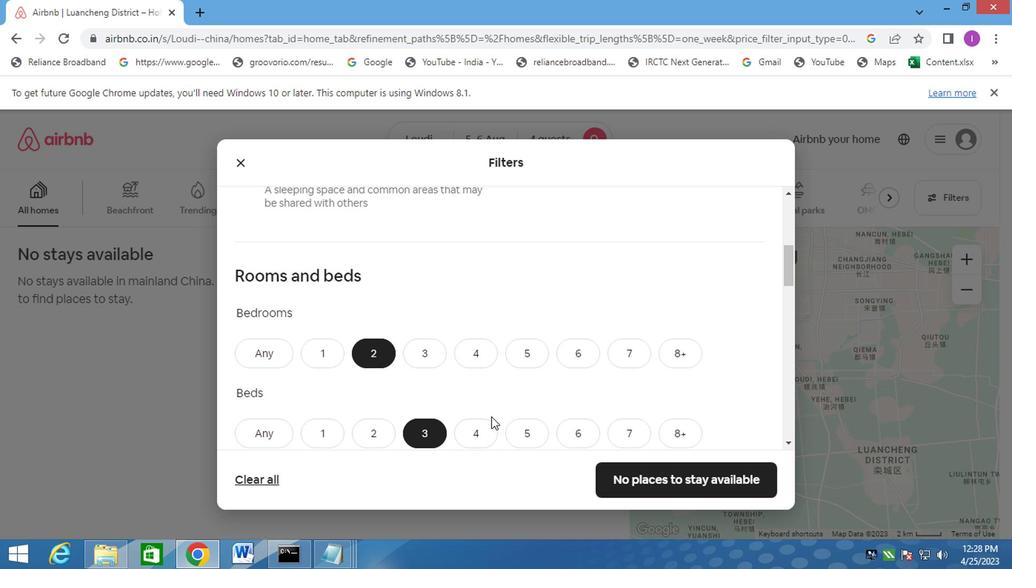 
Action: Mouse scrolled (483, 418) with delta (0, 0)
Screenshot: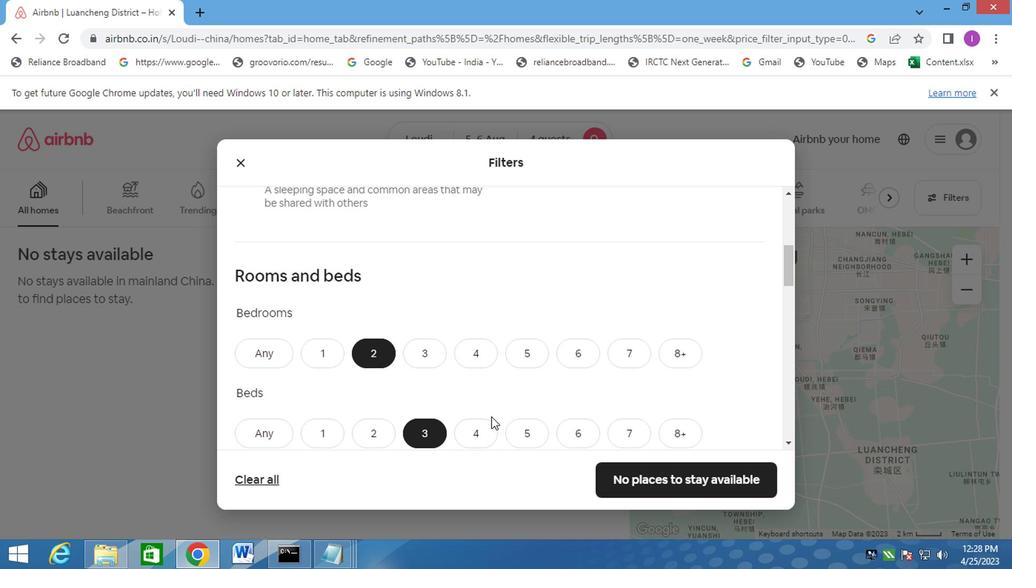 
Action: Mouse scrolled (483, 418) with delta (0, 0)
Screenshot: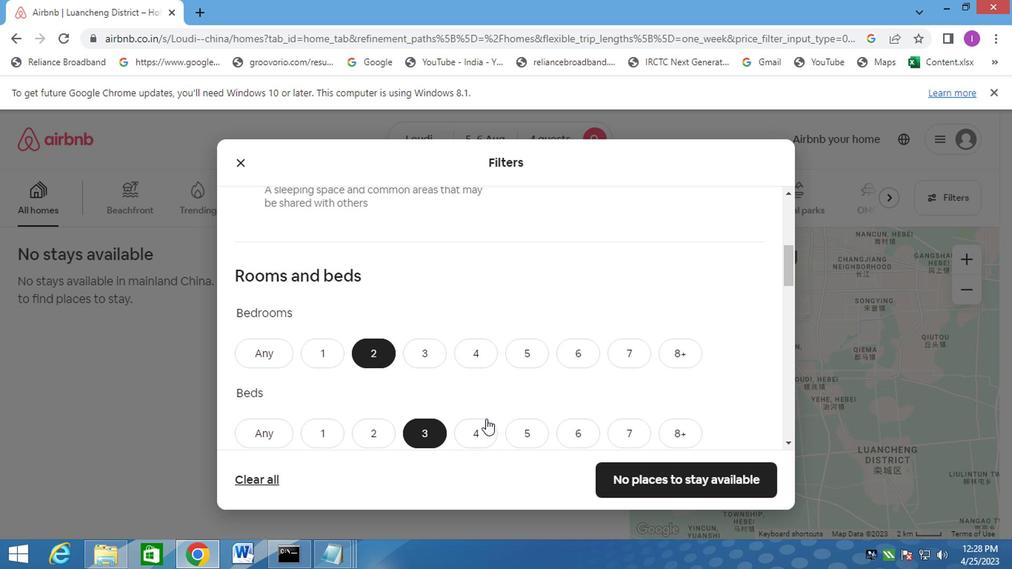 
Action: Mouse moved to (370, 297)
Screenshot: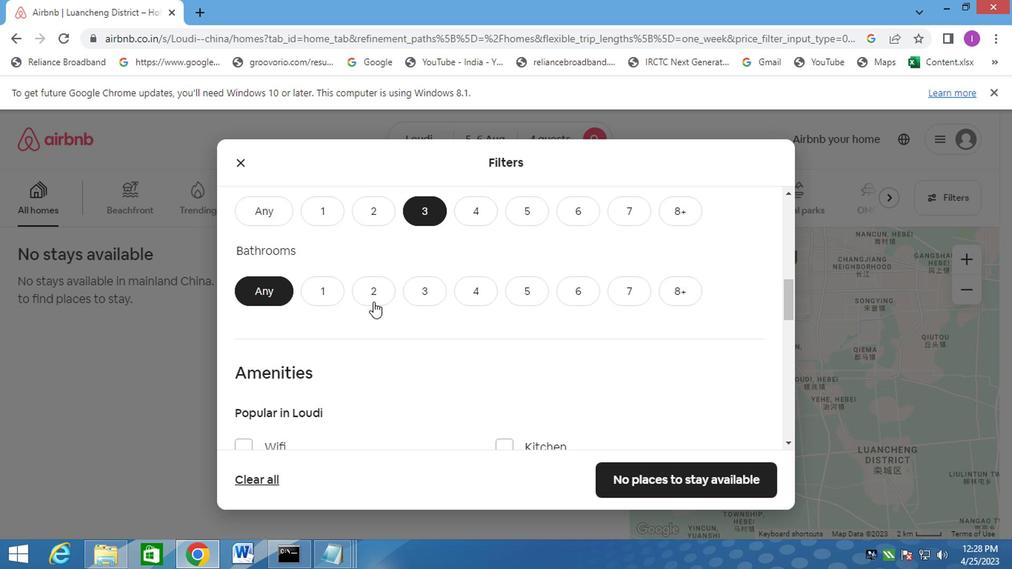 
Action: Mouse pressed left at (370, 297)
Screenshot: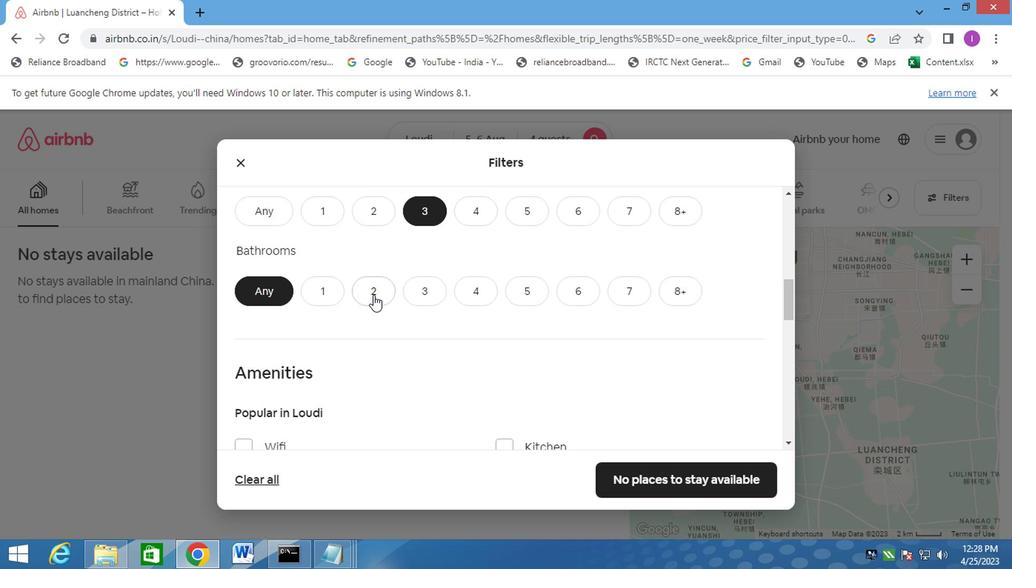 
Action: Mouse moved to (541, 325)
Screenshot: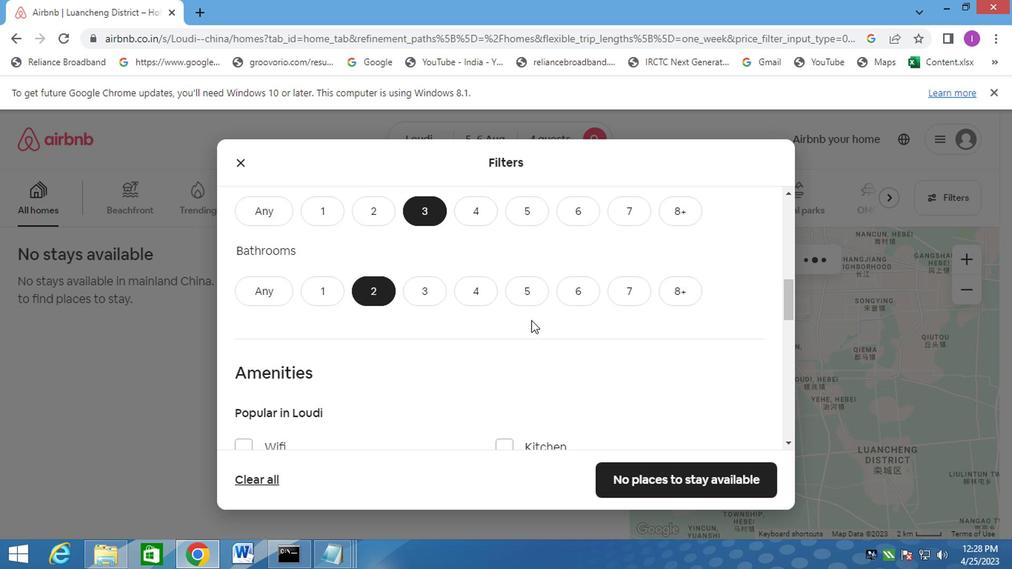 
Action: Mouse scrolled (541, 325) with delta (0, 0)
Screenshot: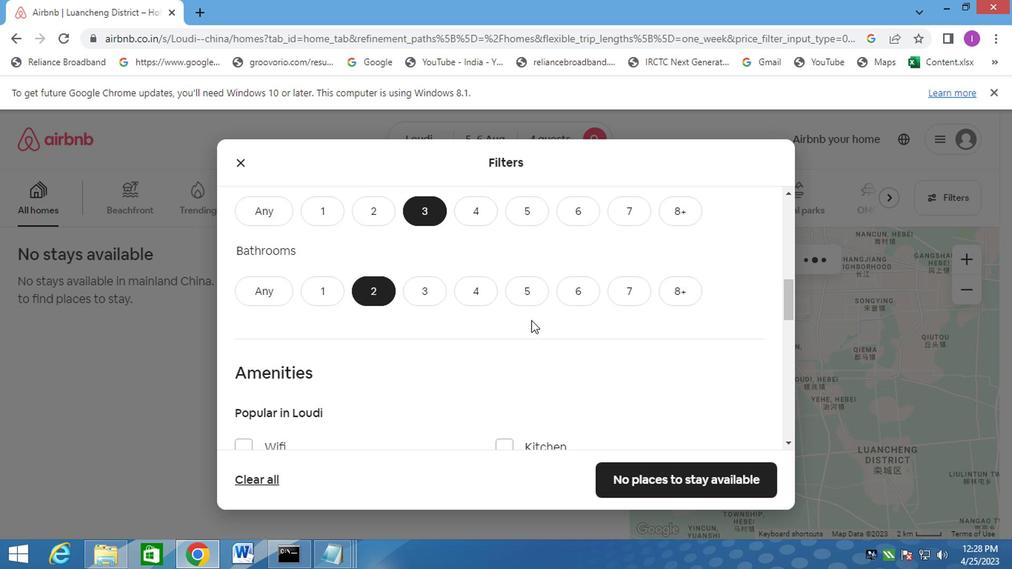 
Action: Mouse moved to (547, 327)
Screenshot: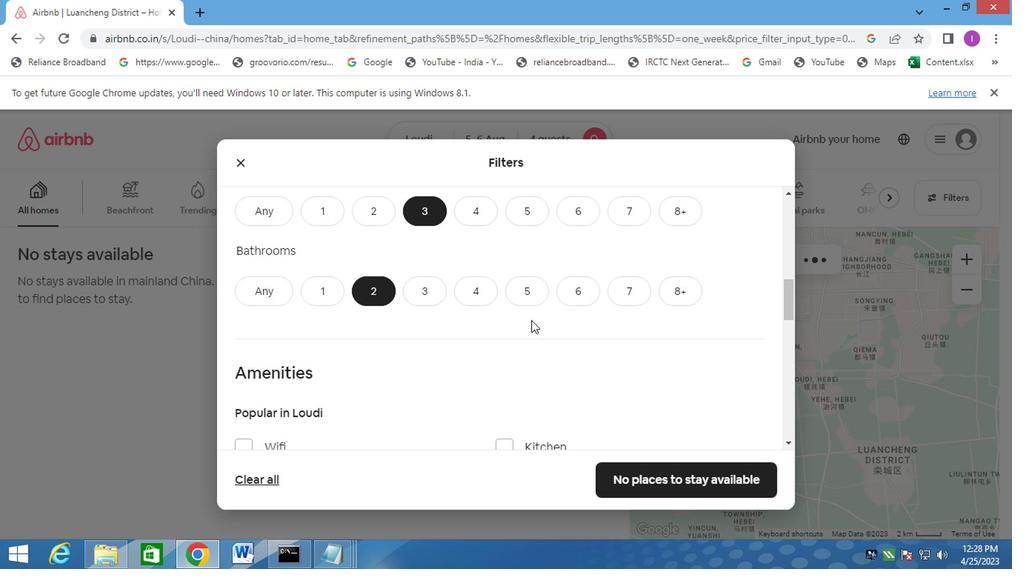 
Action: Mouse scrolled (547, 326) with delta (0, 0)
Screenshot: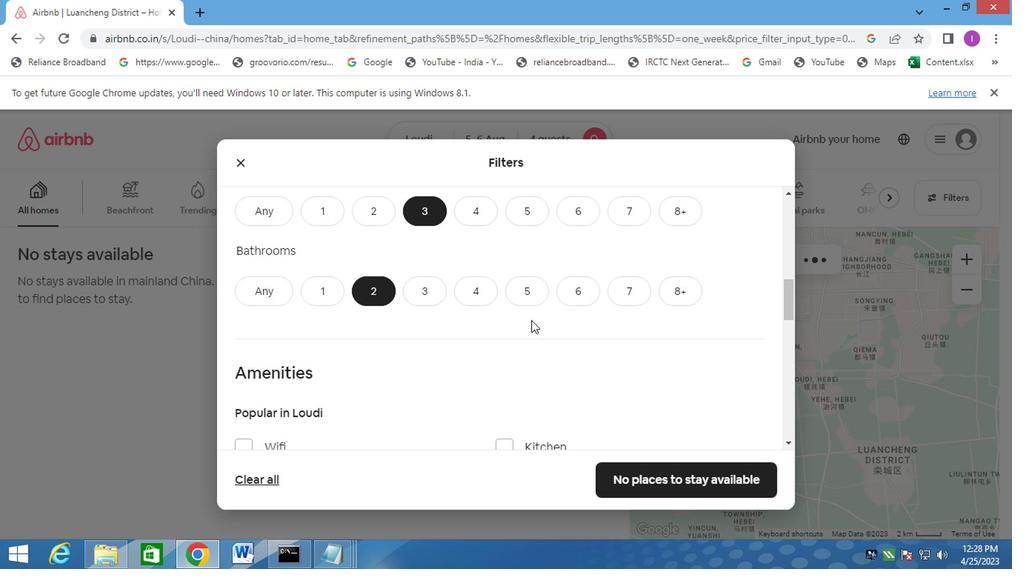 
Action: Mouse moved to (556, 331)
Screenshot: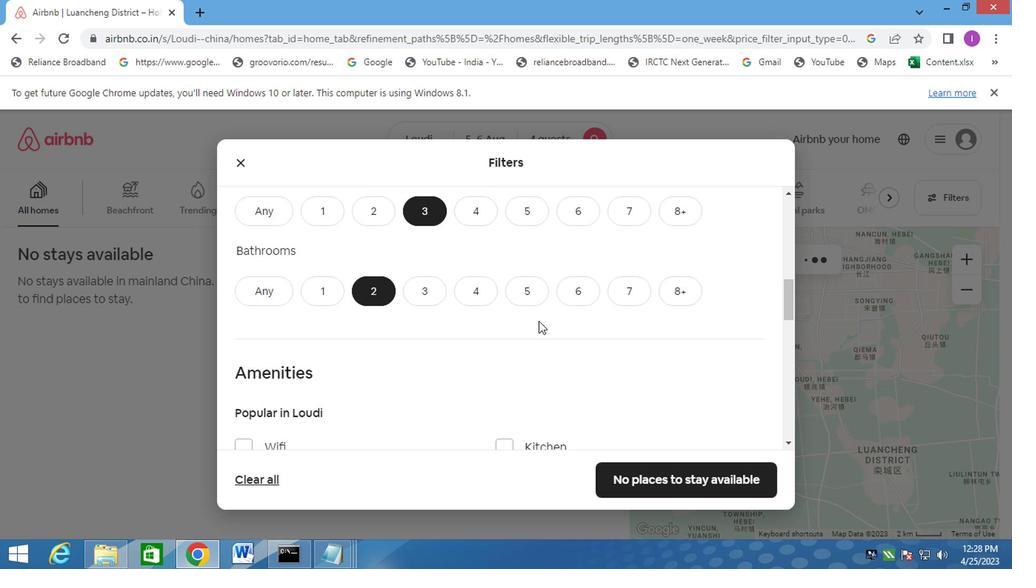 
Action: Mouse scrolled (555, 330) with delta (0, 0)
Screenshot: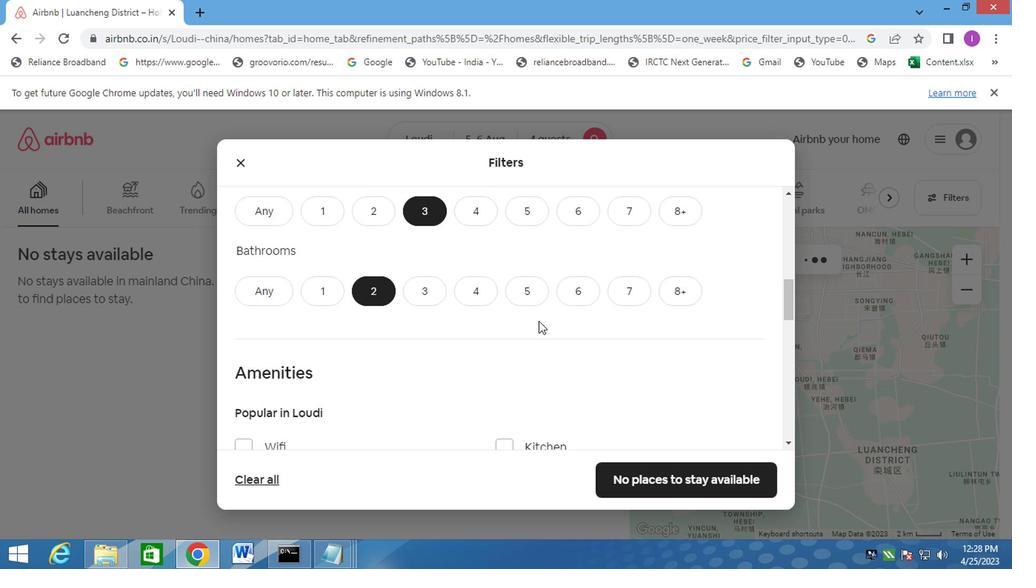 
Action: Mouse moved to (558, 331)
Screenshot: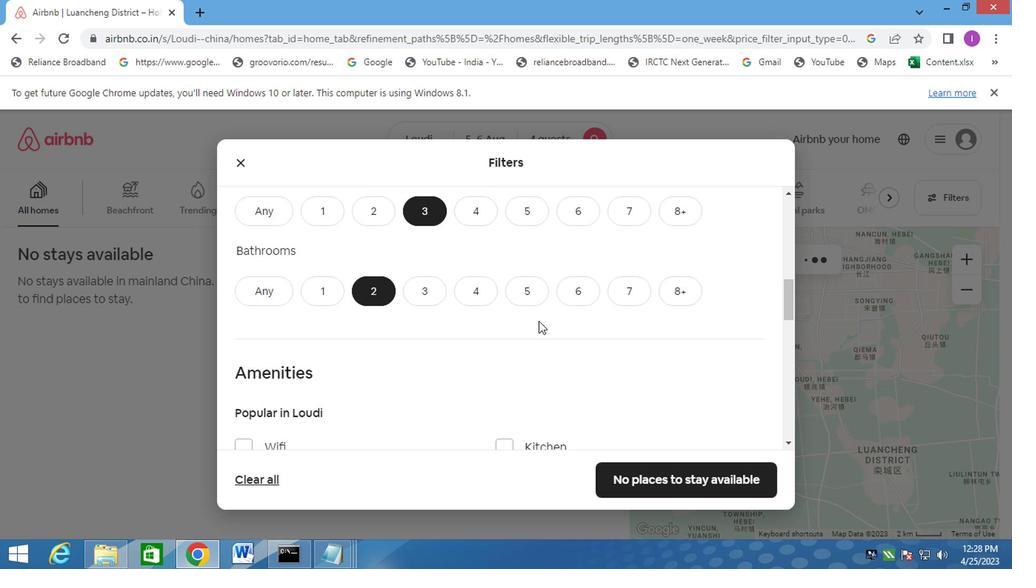 
Action: Mouse scrolled (558, 331) with delta (0, 0)
Screenshot: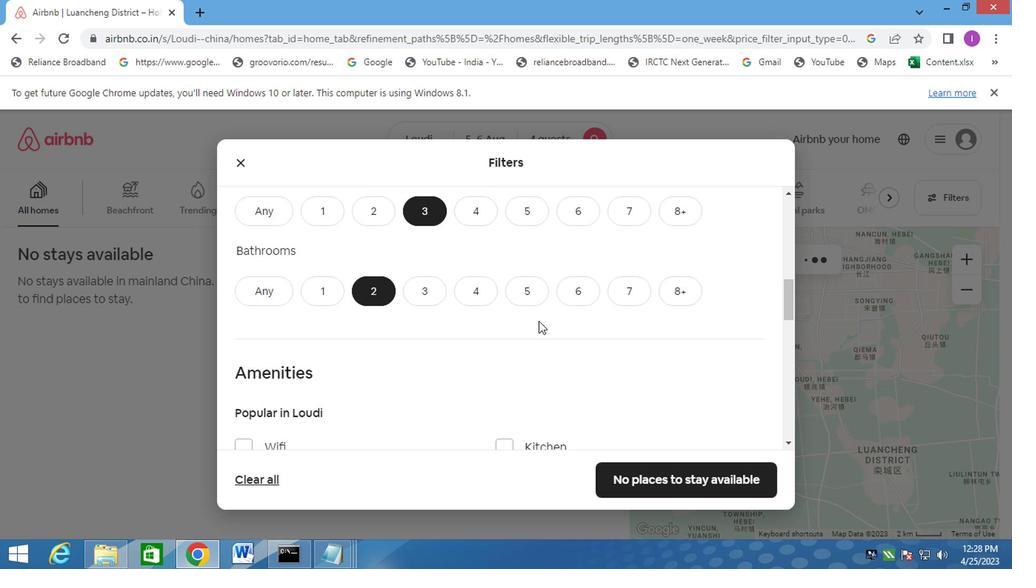 
Action: Mouse moved to (573, 331)
Screenshot: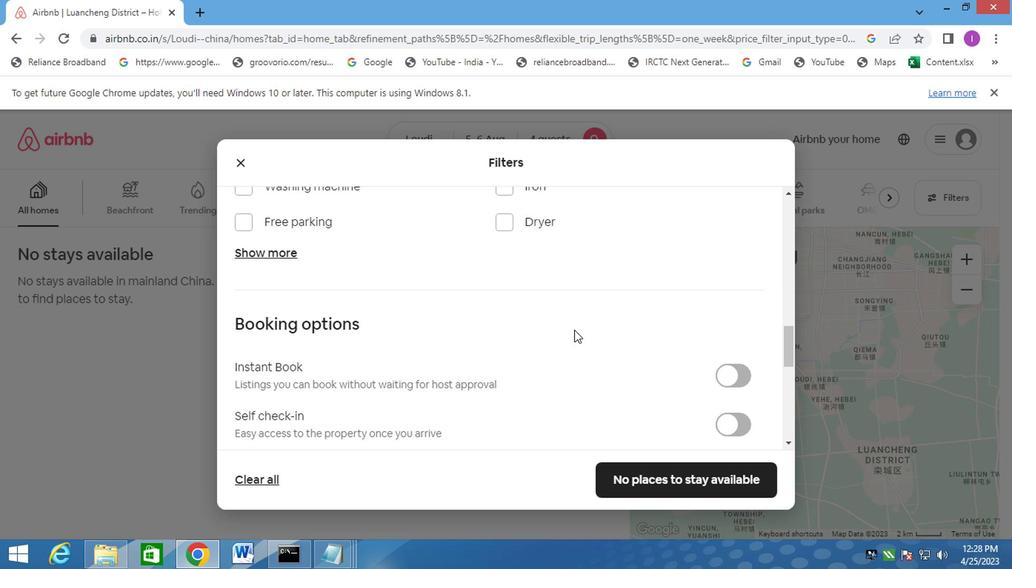 
Action: Mouse scrolled (573, 331) with delta (0, 0)
Screenshot: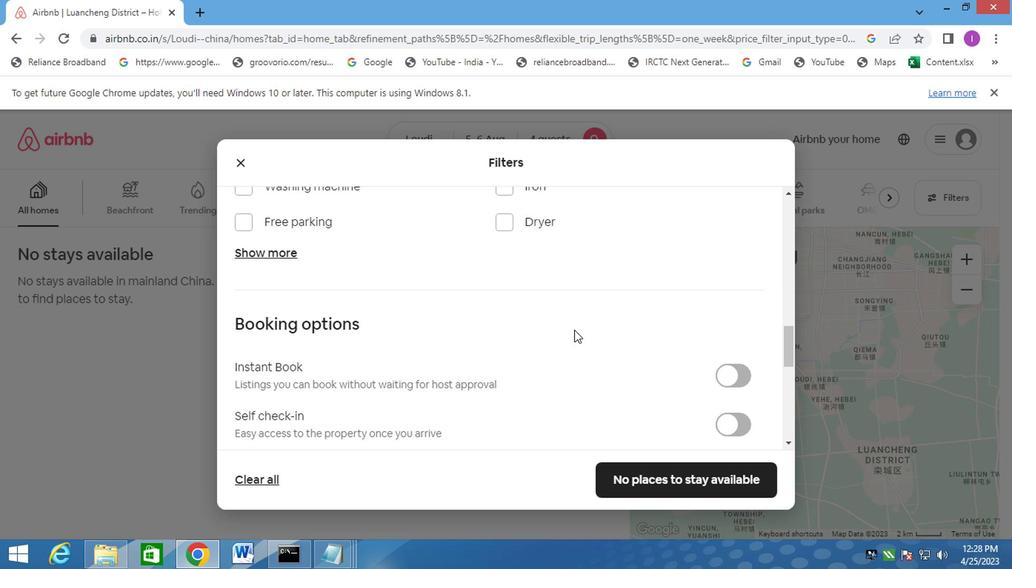 
Action: Mouse moved to (729, 348)
Screenshot: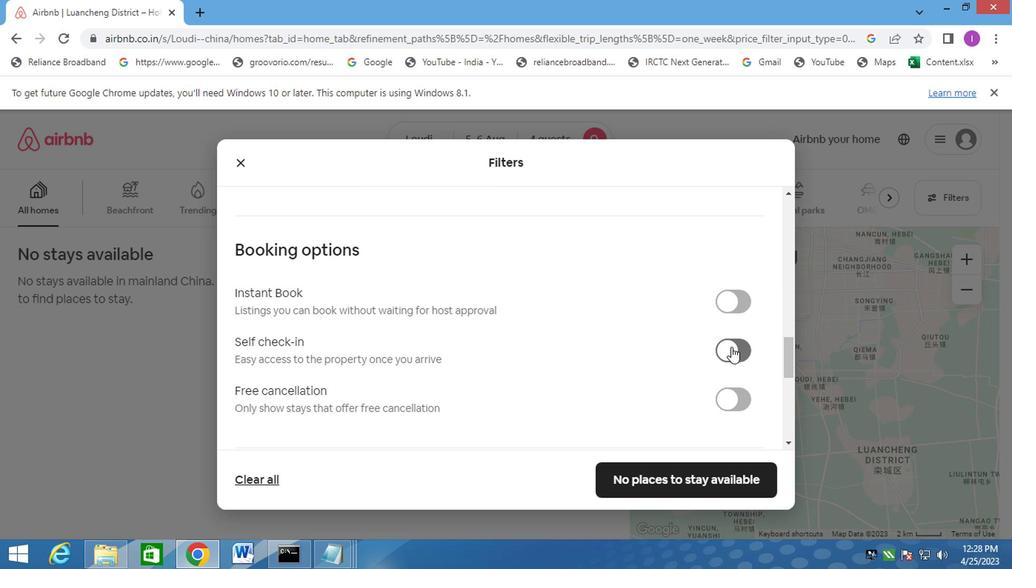 
Action: Mouse pressed left at (729, 348)
Screenshot: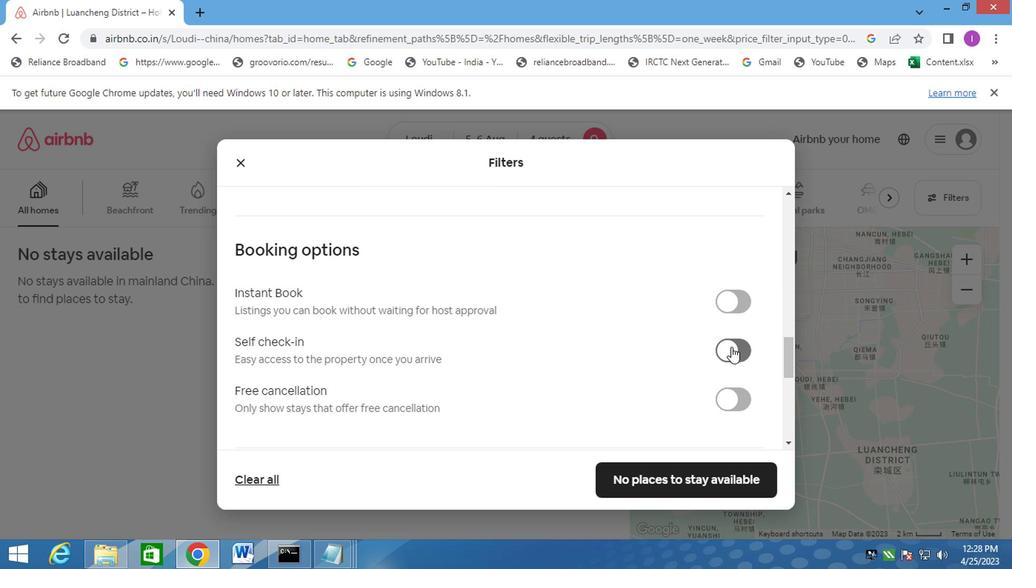 
Action: Mouse moved to (609, 343)
Screenshot: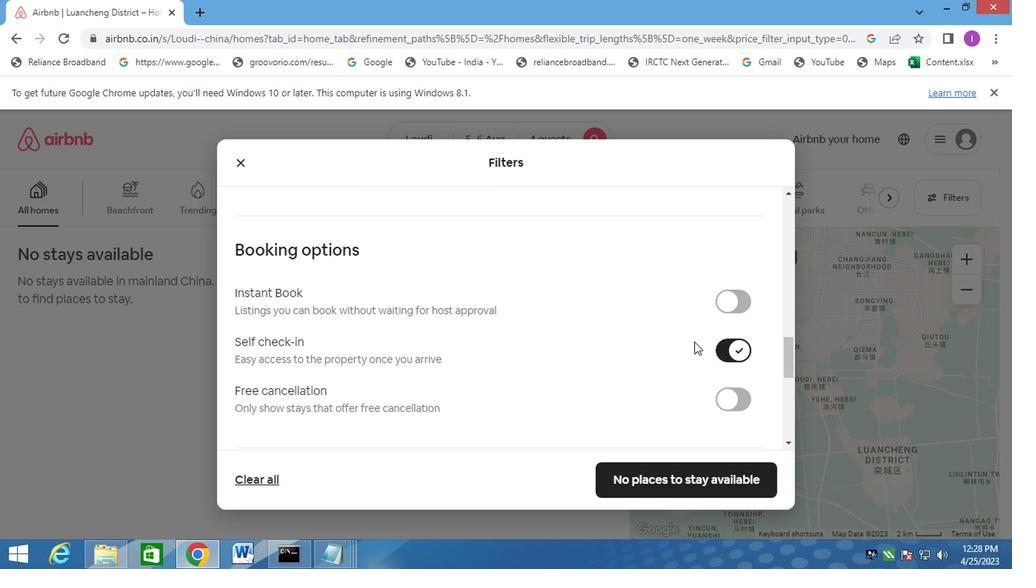 
Action: Mouse scrolled (609, 342) with delta (0, 0)
Screenshot: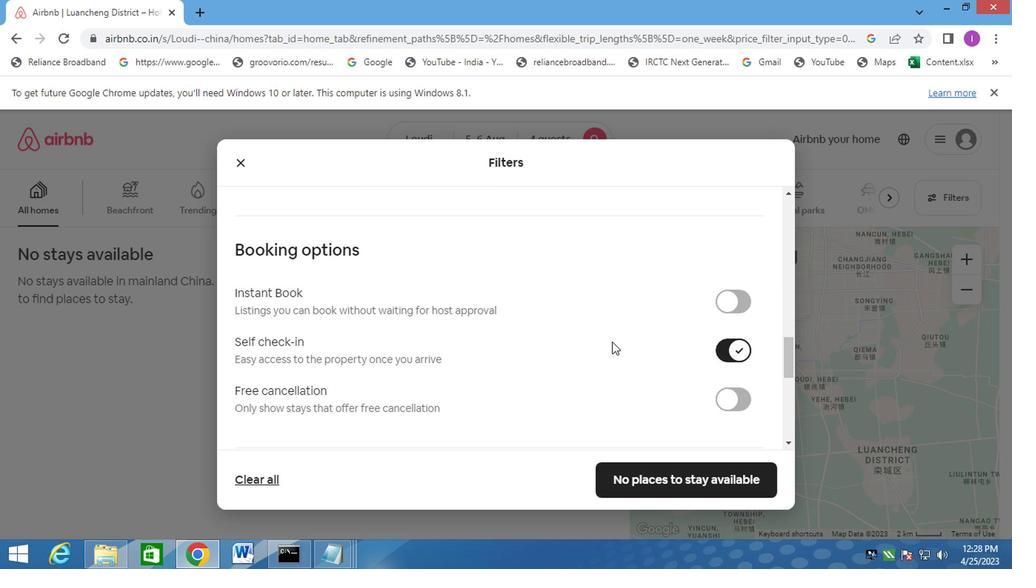 
Action: Mouse scrolled (609, 342) with delta (0, 0)
Screenshot: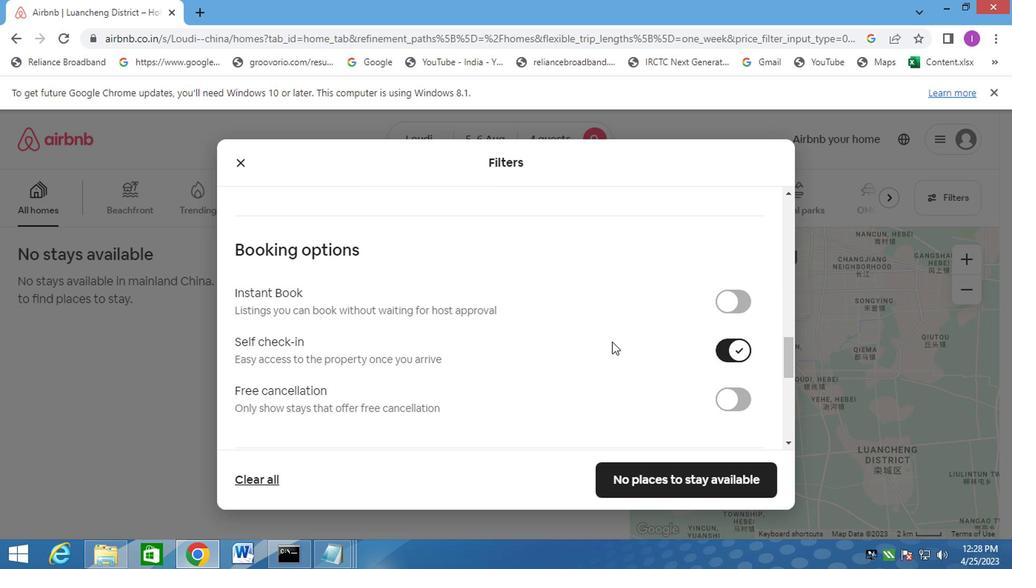 
Action: Mouse scrolled (609, 342) with delta (0, 0)
Screenshot: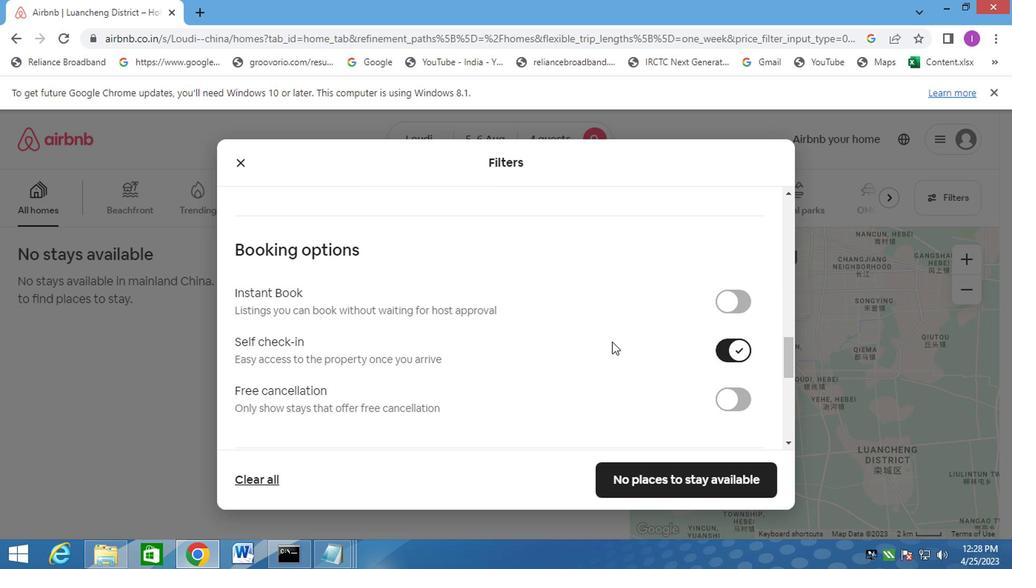 
Action: Mouse scrolled (609, 342) with delta (0, 0)
Screenshot: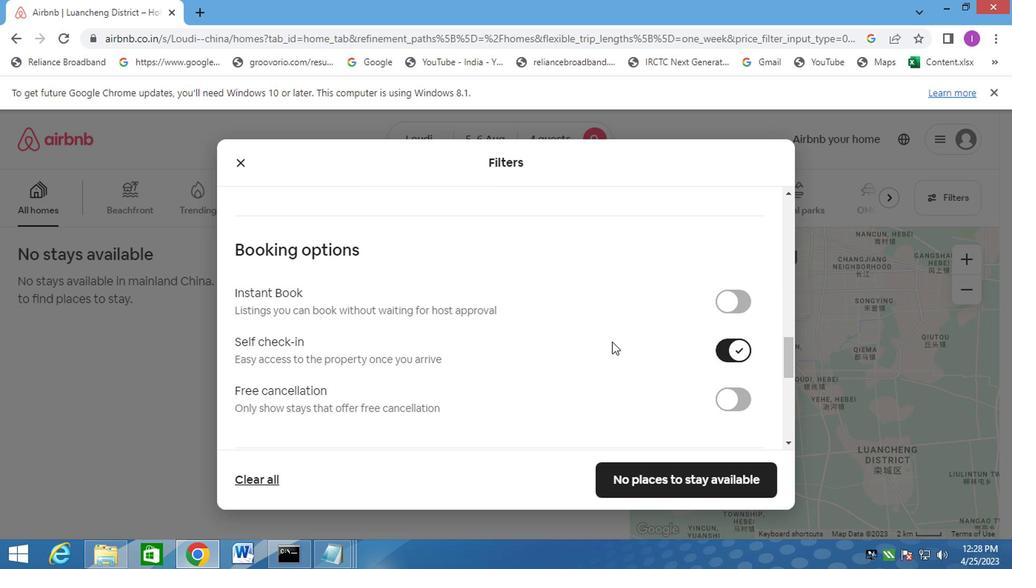 
Action: Mouse scrolled (609, 342) with delta (0, 0)
Screenshot: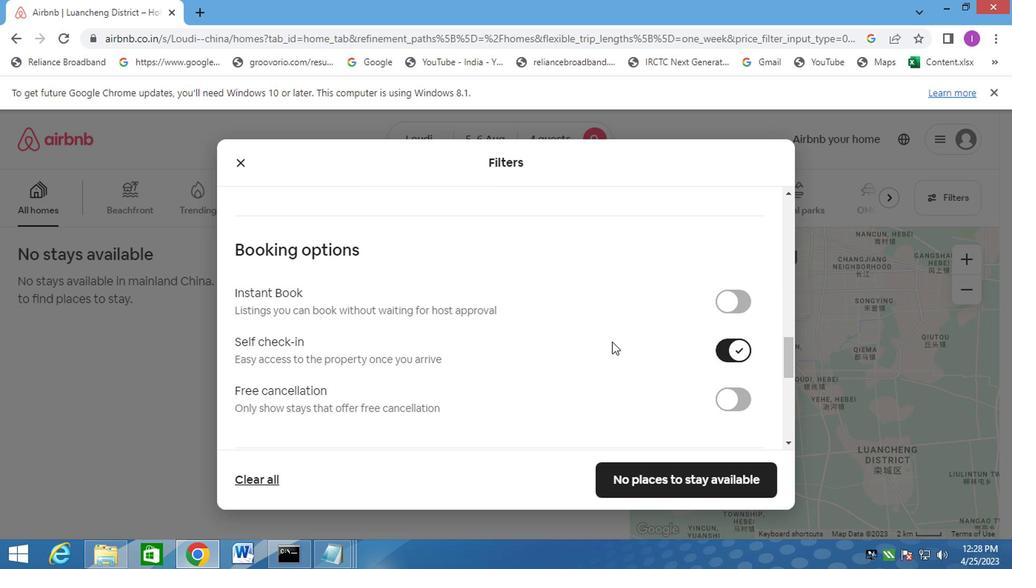 
Action: Mouse moved to (608, 340)
Screenshot: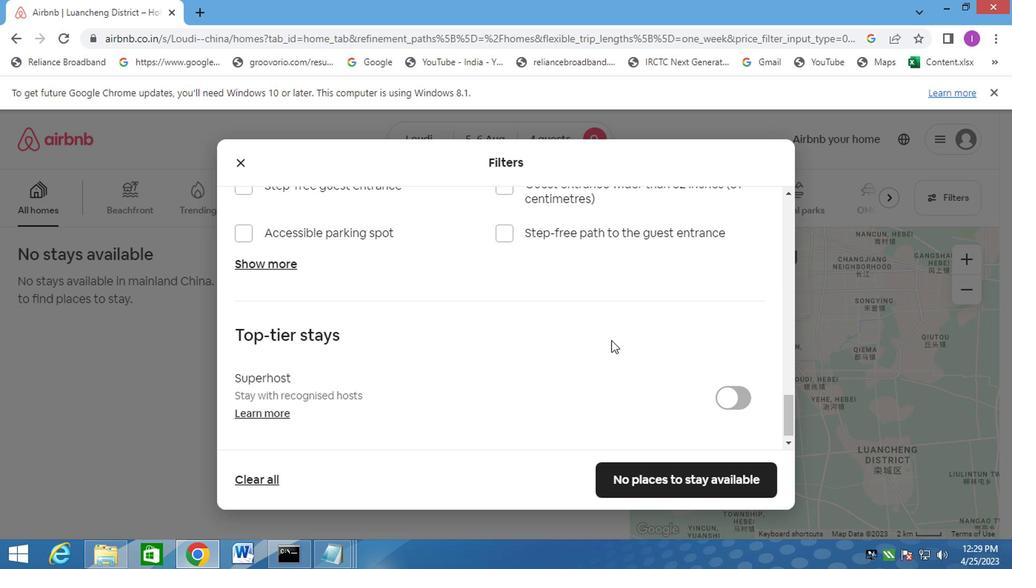 
Action: Mouse scrolled (608, 340) with delta (0, 0)
Screenshot: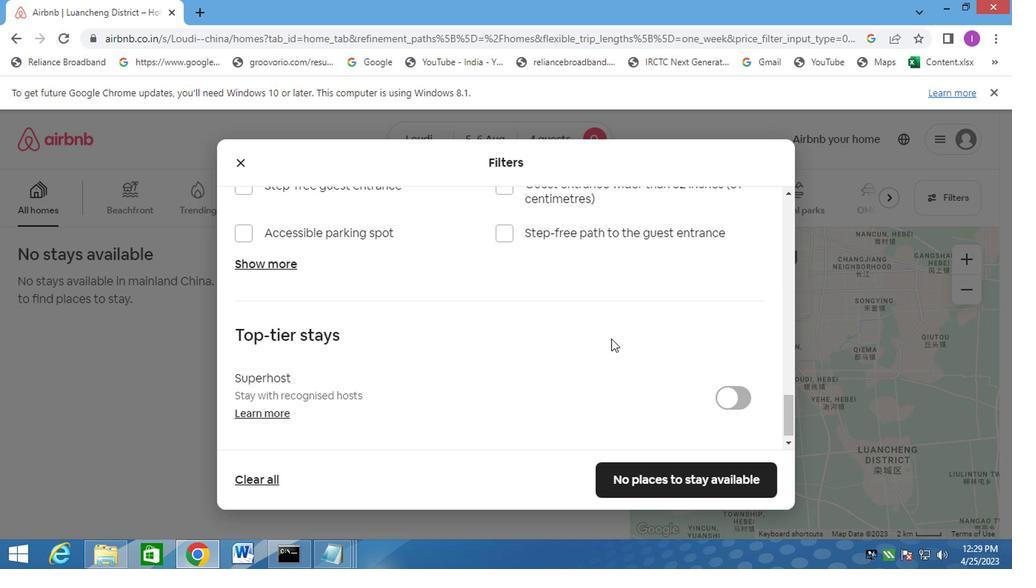 
Action: Mouse scrolled (608, 340) with delta (0, 0)
Screenshot: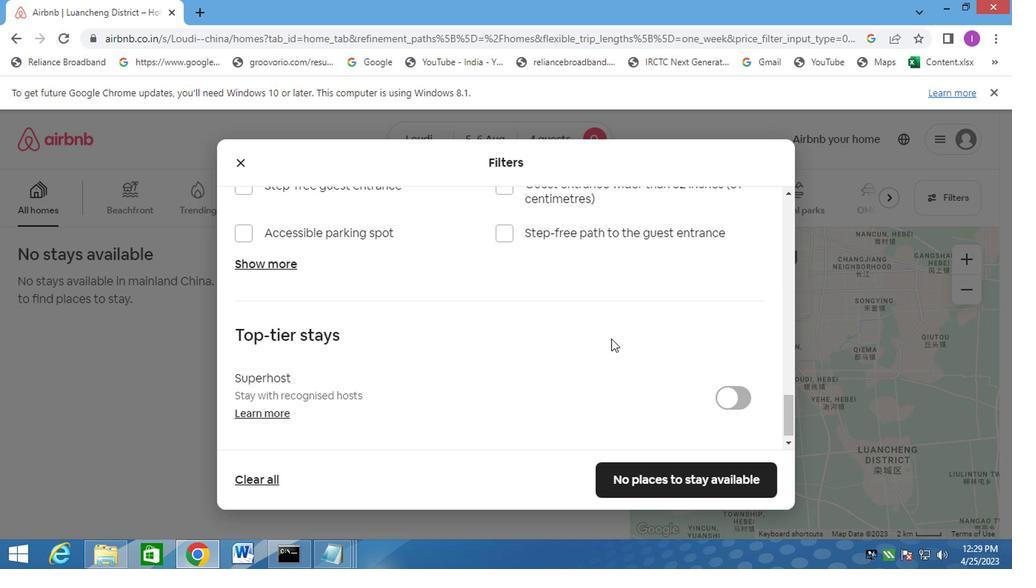
Action: Mouse scrolled (608, 340) with delta (0, 0)
Screenshot: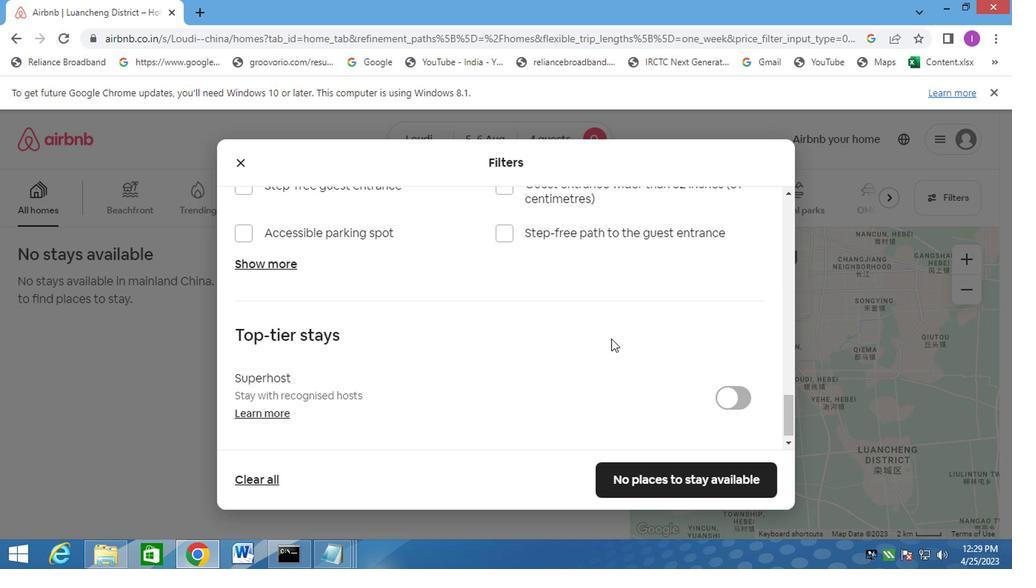 
Action: Mouse scrolled (608, 340) with delta (0, 0)
Screenshot: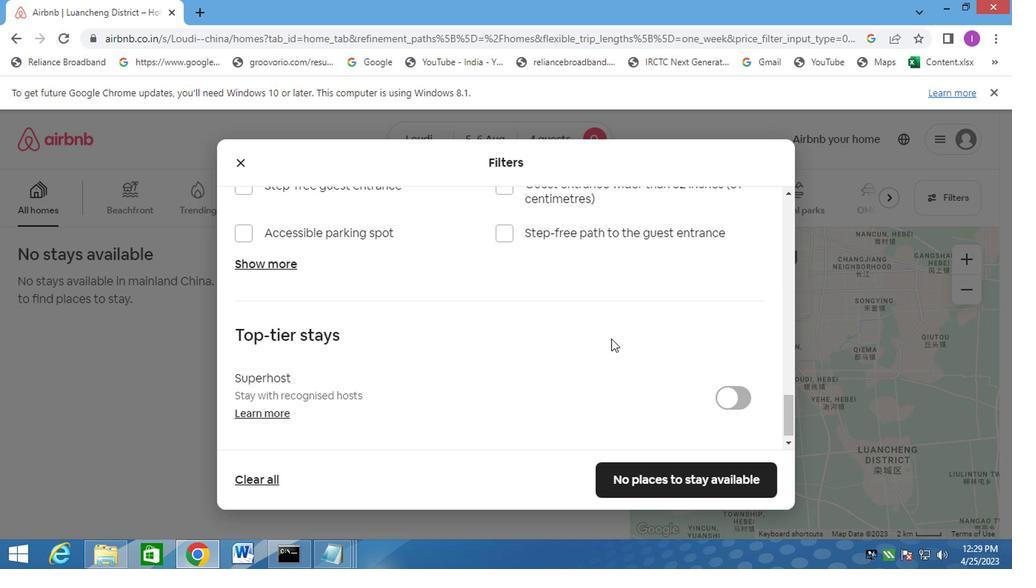 
Action: Mouse moved to (612, 332)
Screenshot: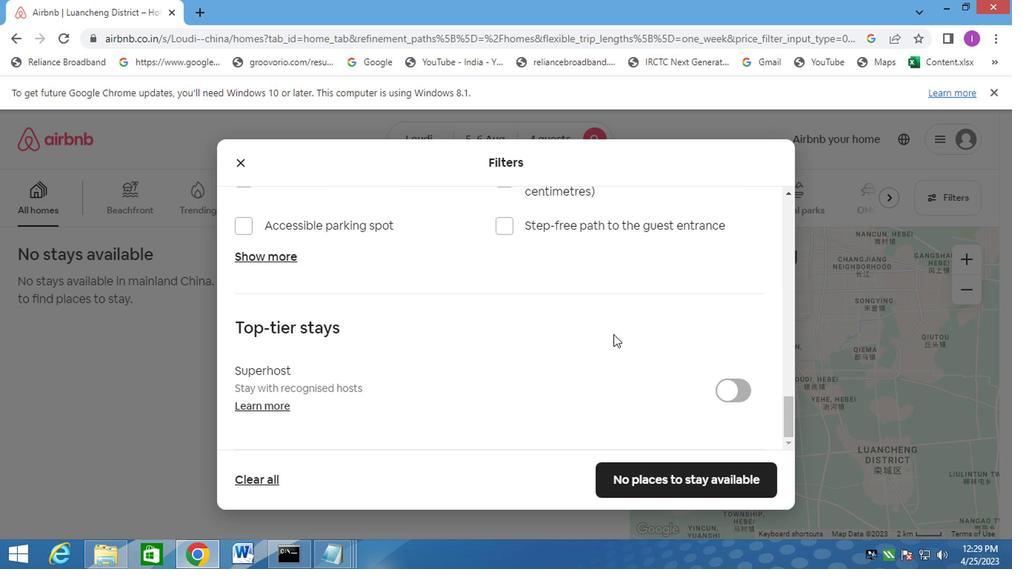 
Action: Mouse scrolled (612, 331) with delta (0, -1)
Screenshot: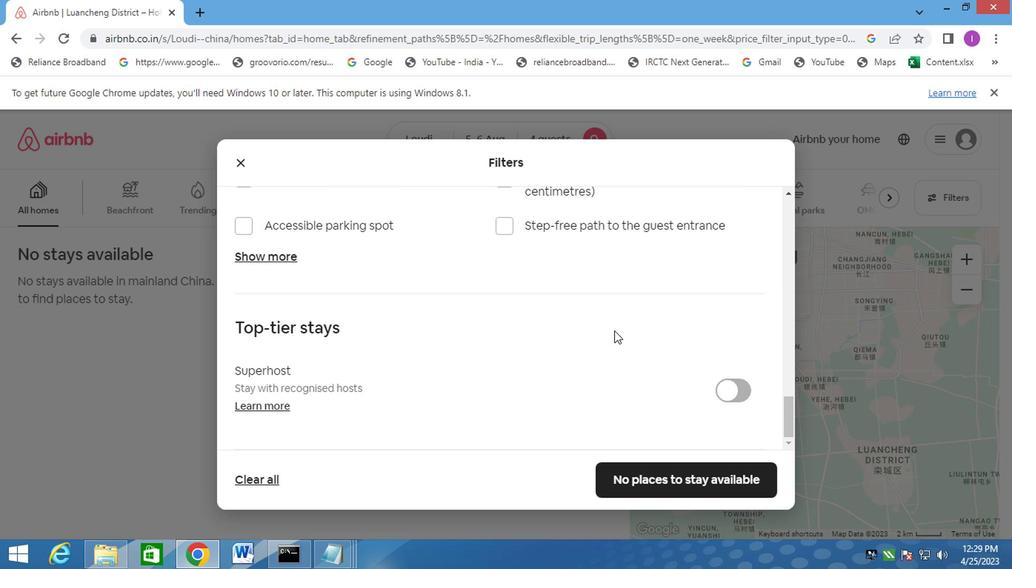 
Action: Mouse scrolled (612, 331) with delta (0, -1)
Screenshot: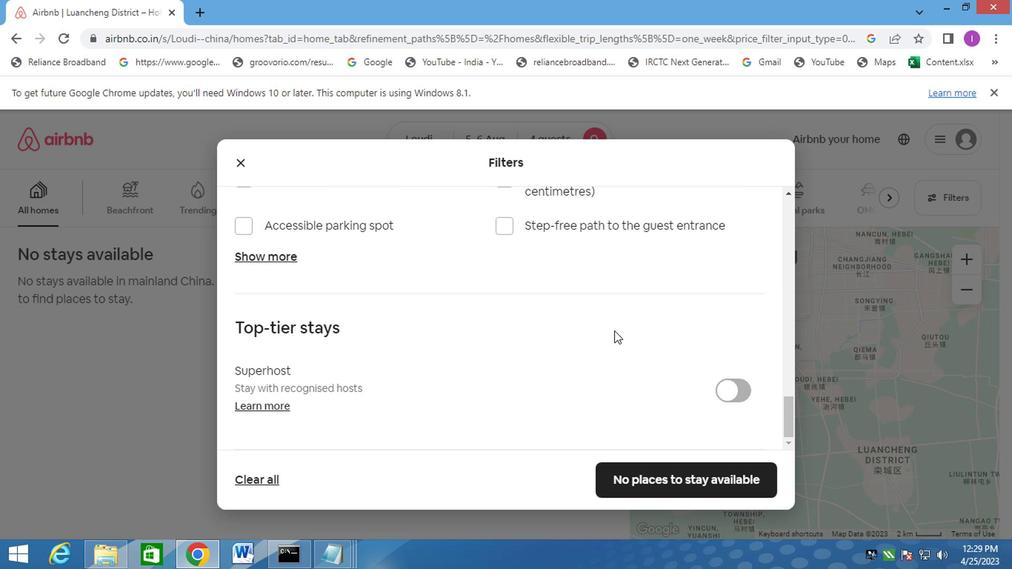
Action: Mouse scrolled (612, 331) with delta (0, -1)
Screenshot: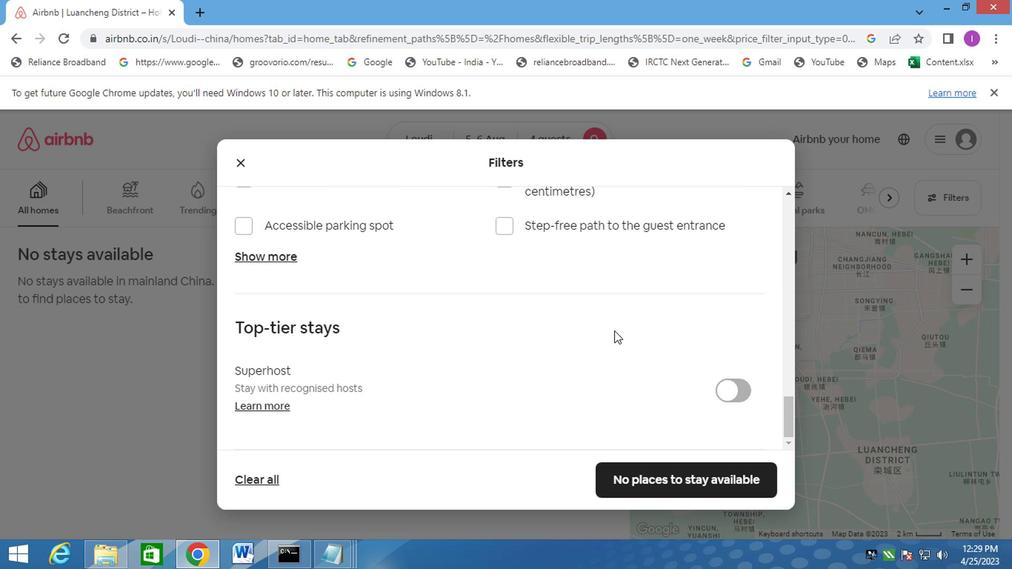 
Action: Mouse moved to (618, 334)
Screenshot: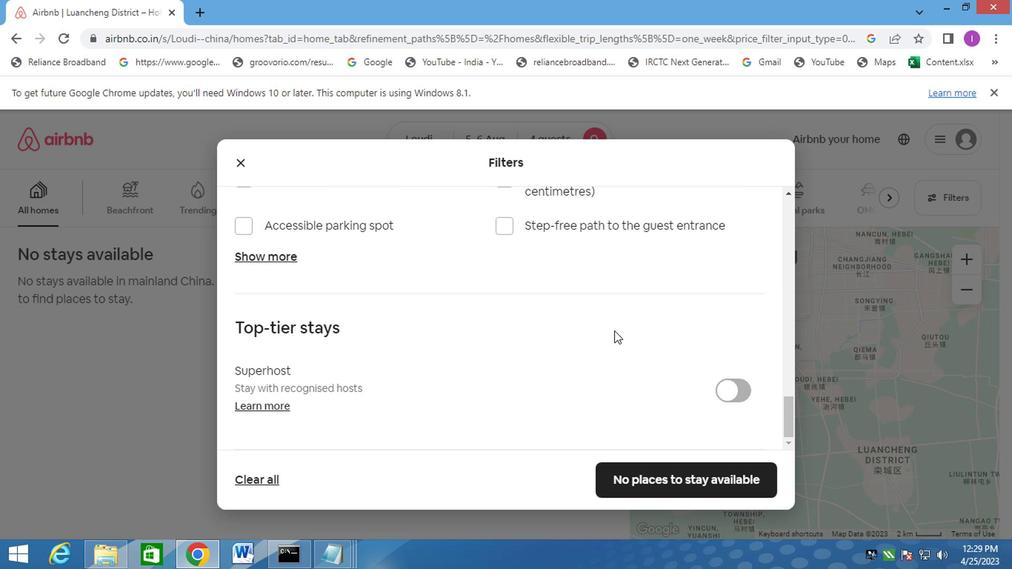 
Action: Mouse scrolled (618, 334) with delta (0, 0)
Screenshot: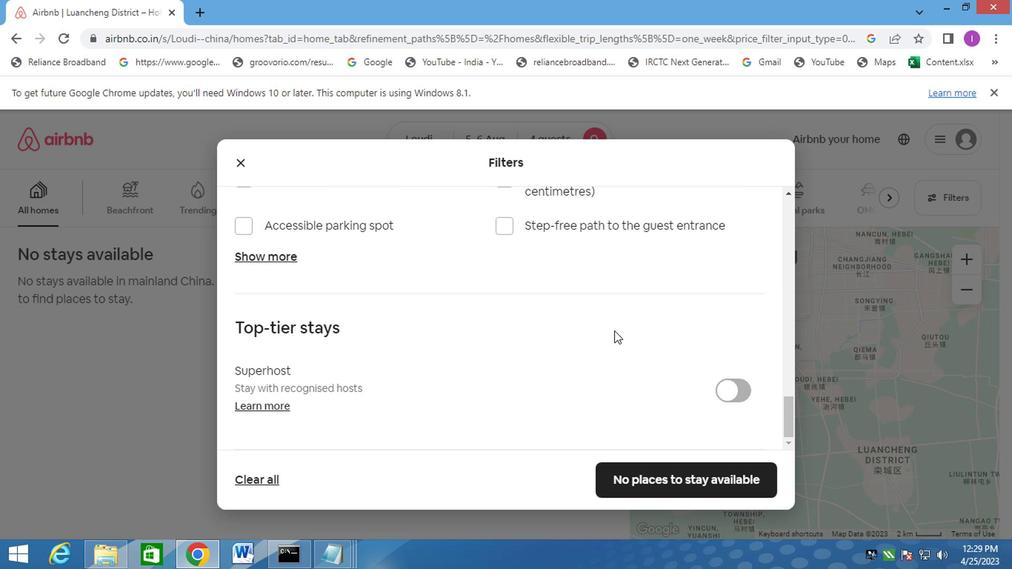 
Action: Mouse moved to (625, 486)
Screenshot: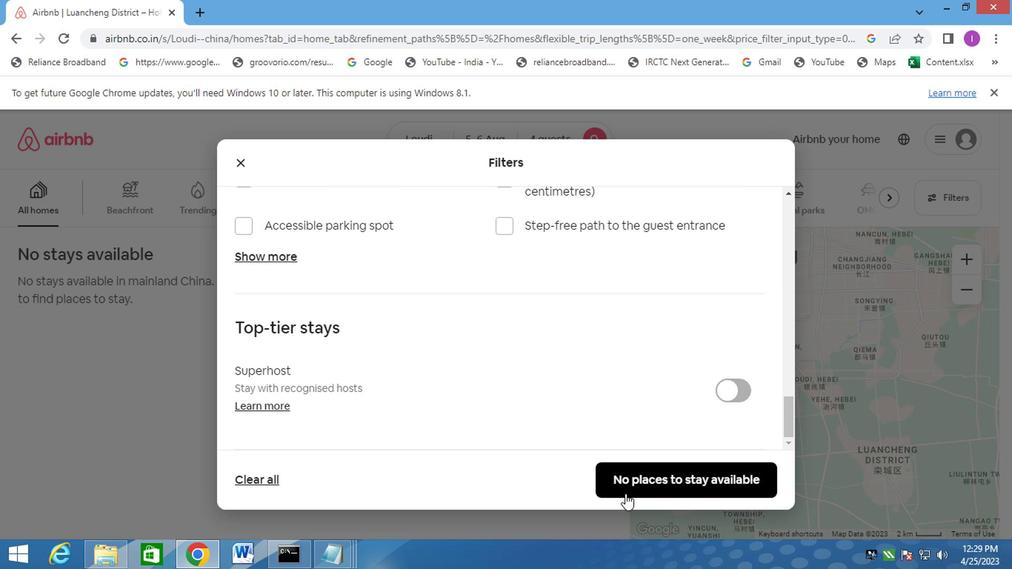 
Action: Mouse pressed left at (625, 486)
Screenshot: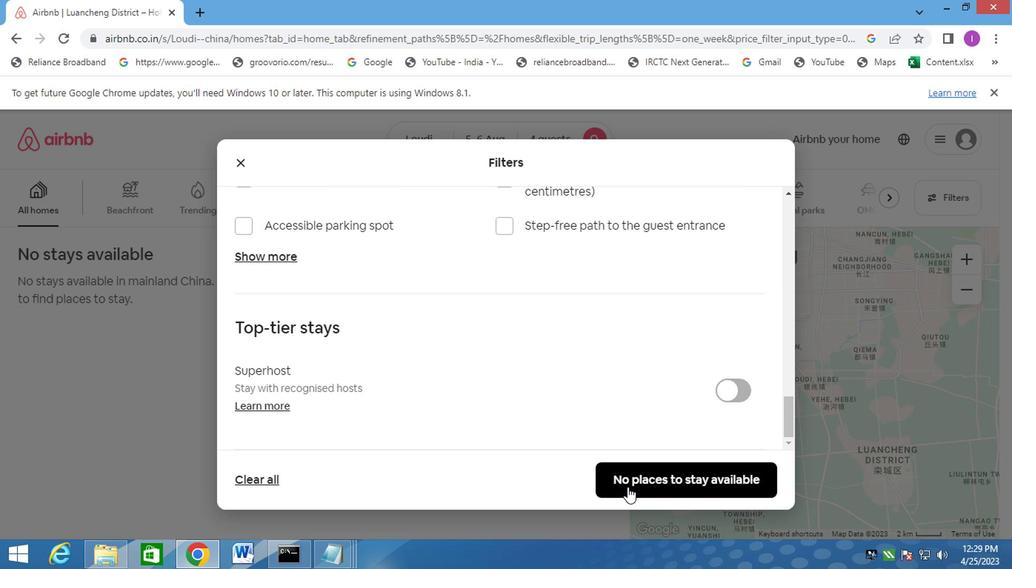 
Action: Mouse moved to (634, 473)
Screenshot: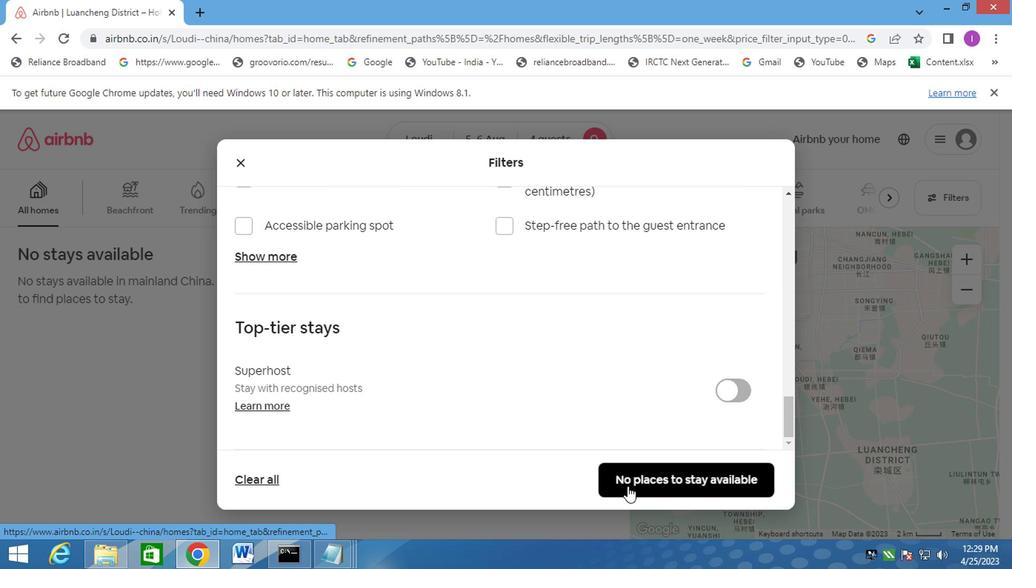
